 Task: Find connections with filter location Martorell with filter topic #Educationwith filter profile language Potuguese with filter current company Hospitality Careers | Hotel Management Jobs with filter school Sri Ramachandra Institute Of Higher Education and Research with filter industry Services for Renewable Energy with filter service category Logo Design with filter keywords title Social Media Assistant
Action: Mouse moved to (155, 217)
Screenshot: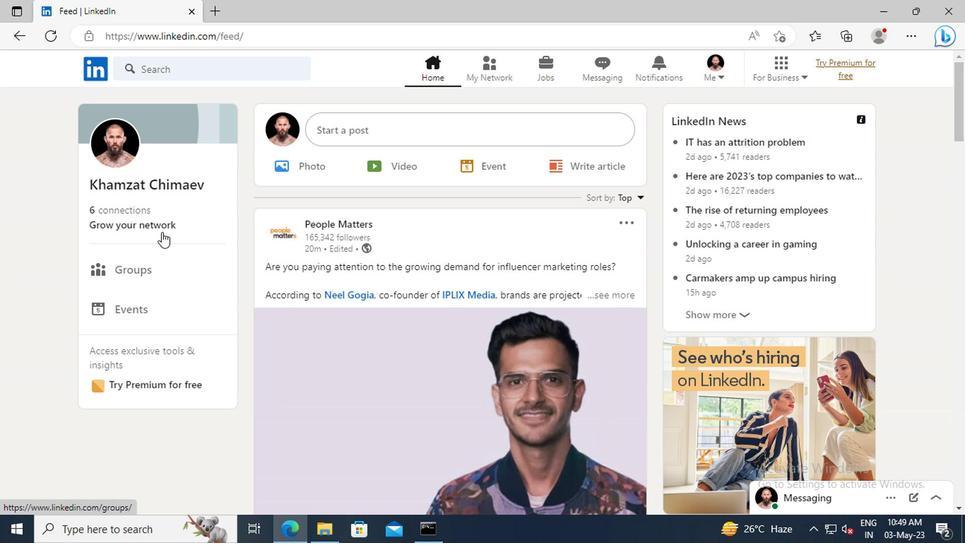 
Action: Mouse pressed left at (155, 217)
Screenshot: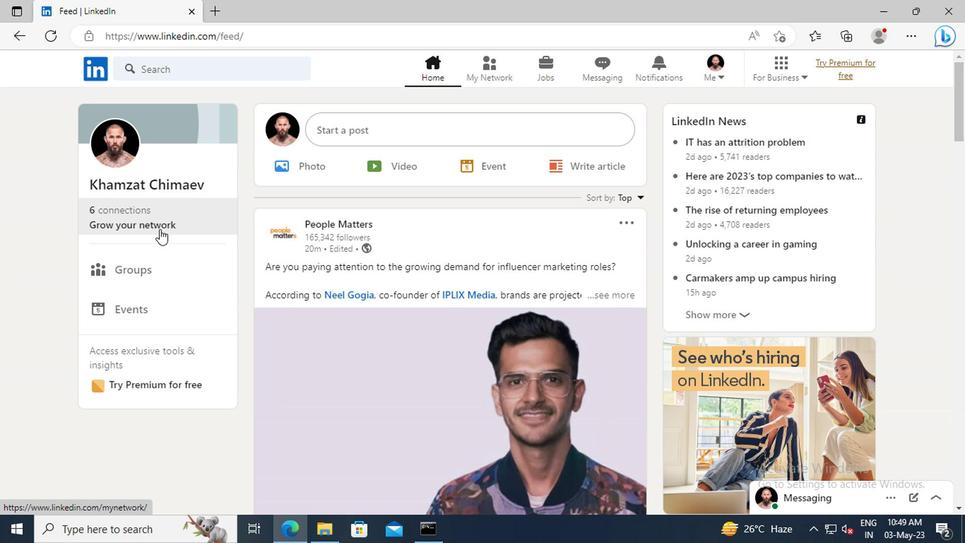 
Action: Mouse moved to (152, 148)
Screenshot: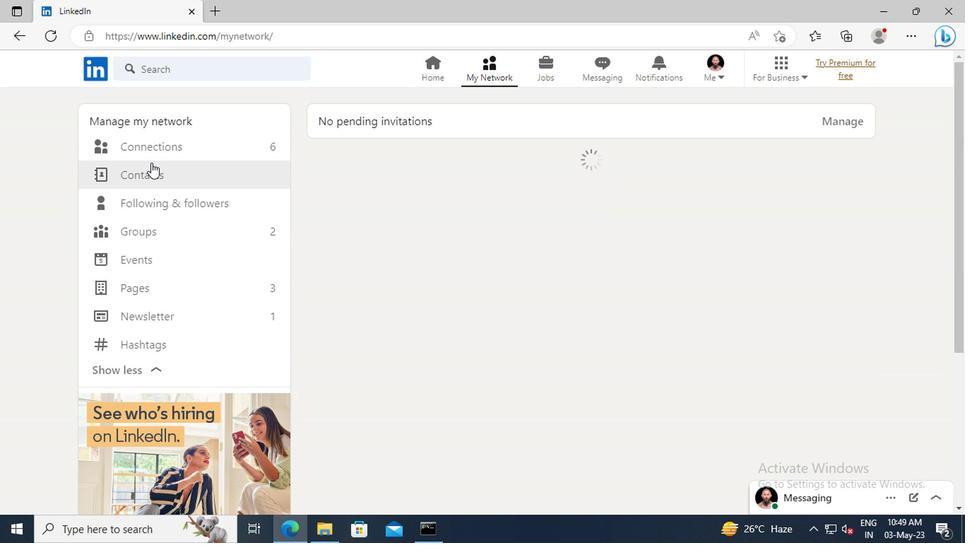 
Action: Mouse pressed left at (152, 148)
Screenshot: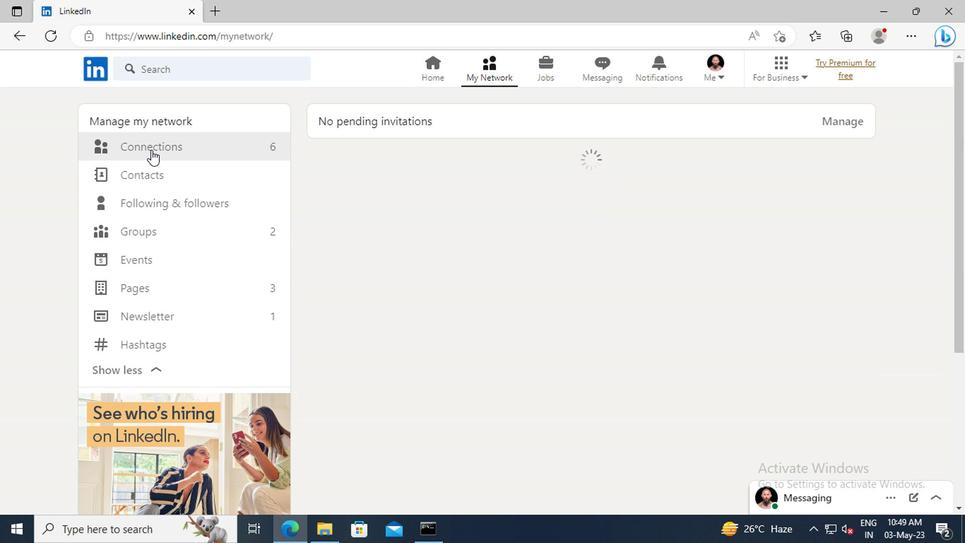 
Action: Mouse moved to (573, 150)
Screenshot: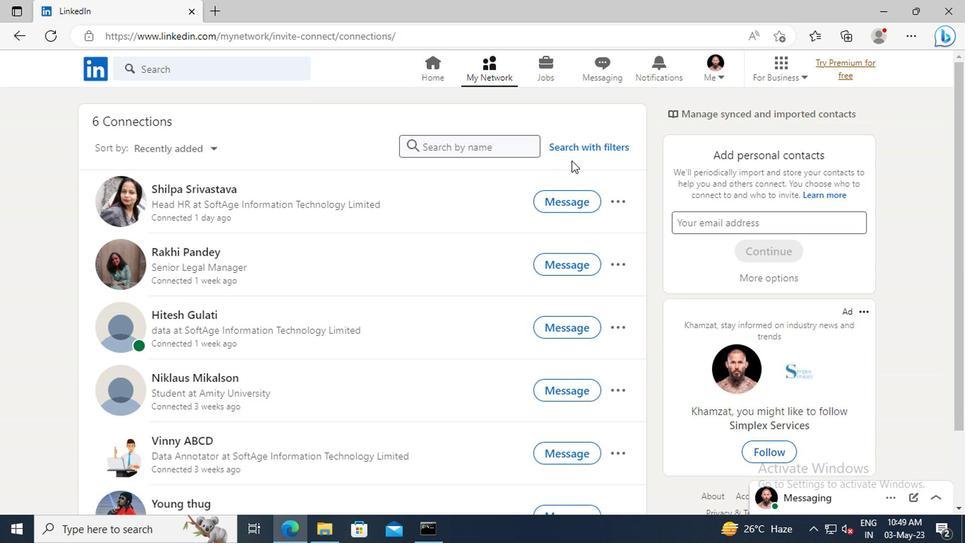 
Action: Mouse pressed left at (573, 150)
Screenshot: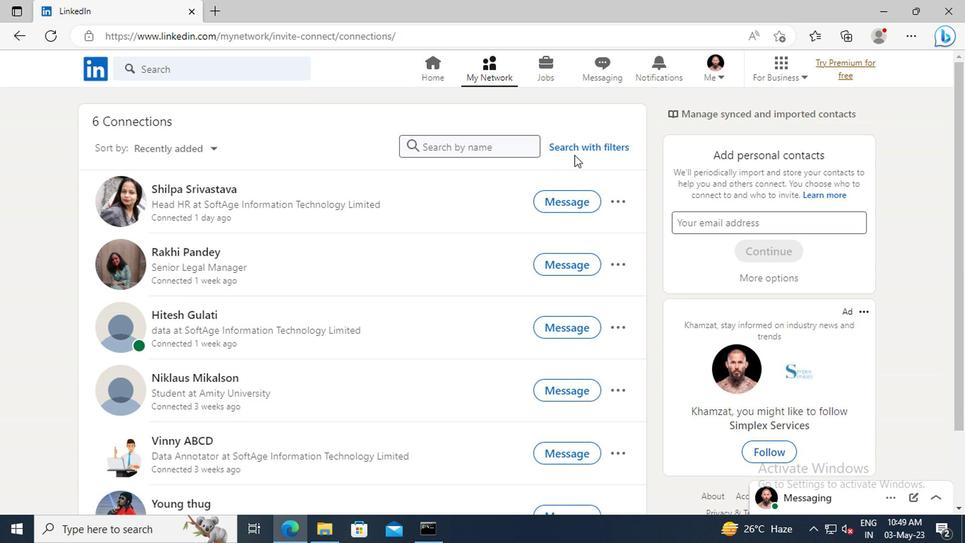
Action: Mouse moved to (535, 110)
Screenshot: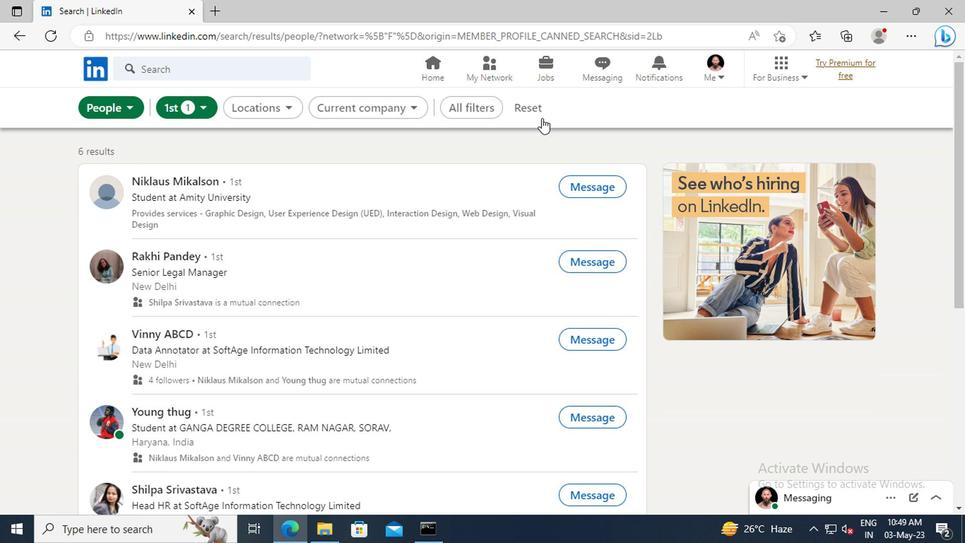 
Action: Mouse pressed left at (535, 110)
Screenshot: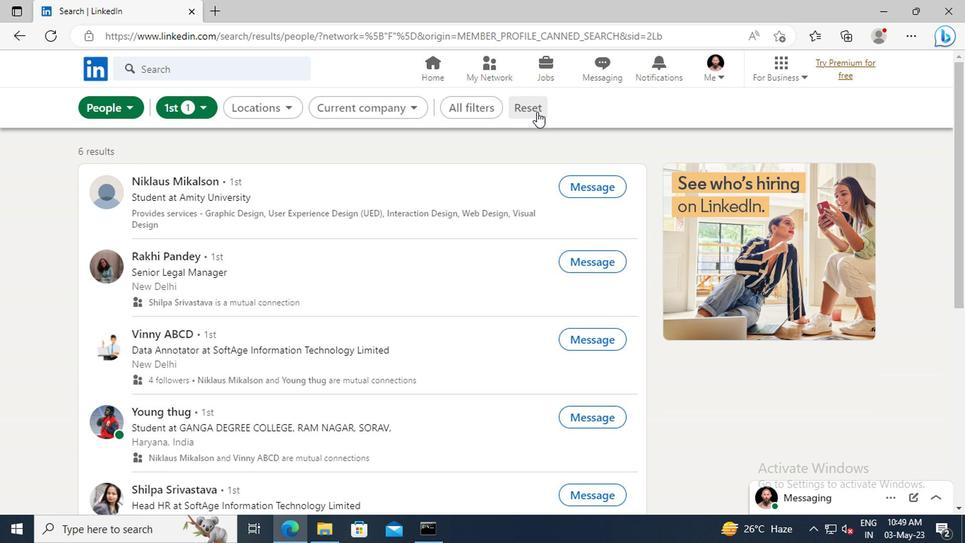 
Action: Mouse moved to (518, 109)
Screenshot: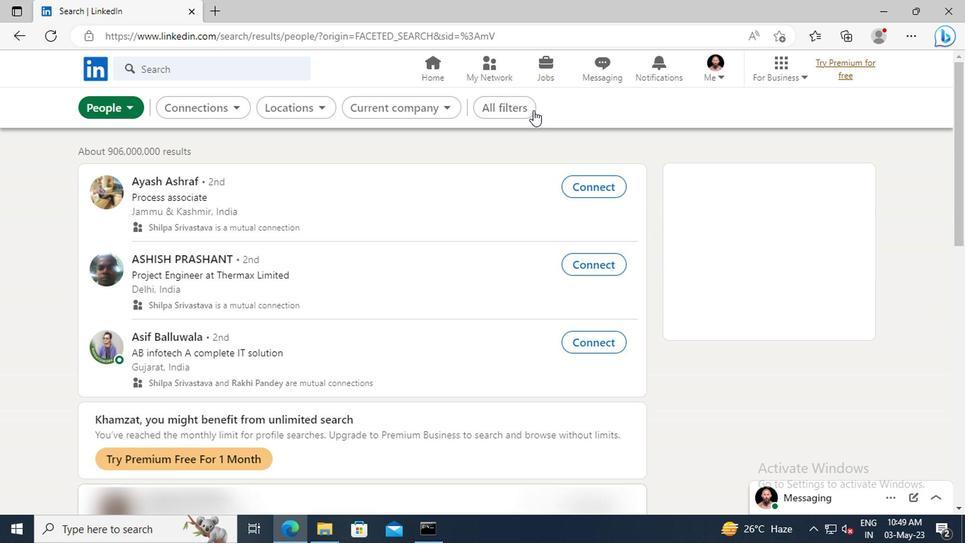 
Action: Mouse pressed left at (518, 109)
Screenshot: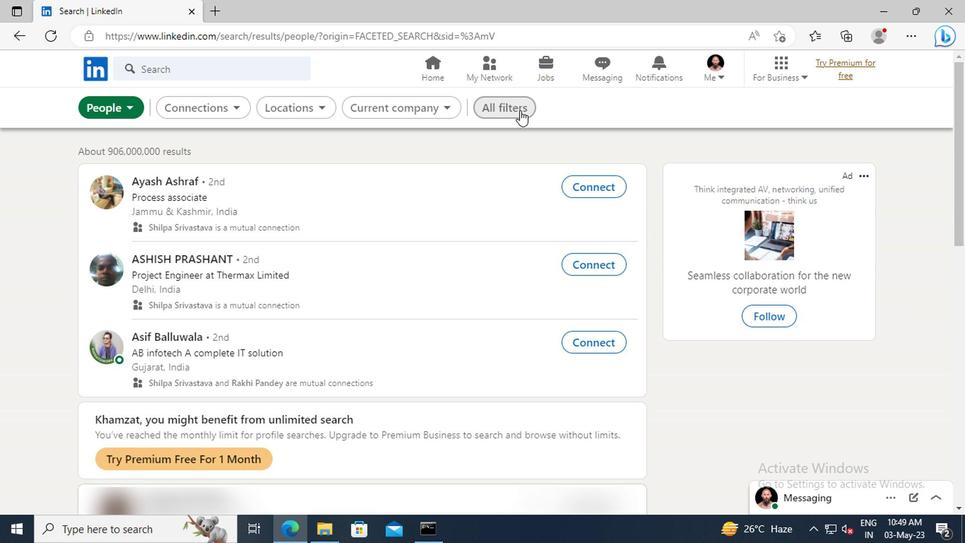 
Action: Mouse moved to (815, 245)
Screenshot: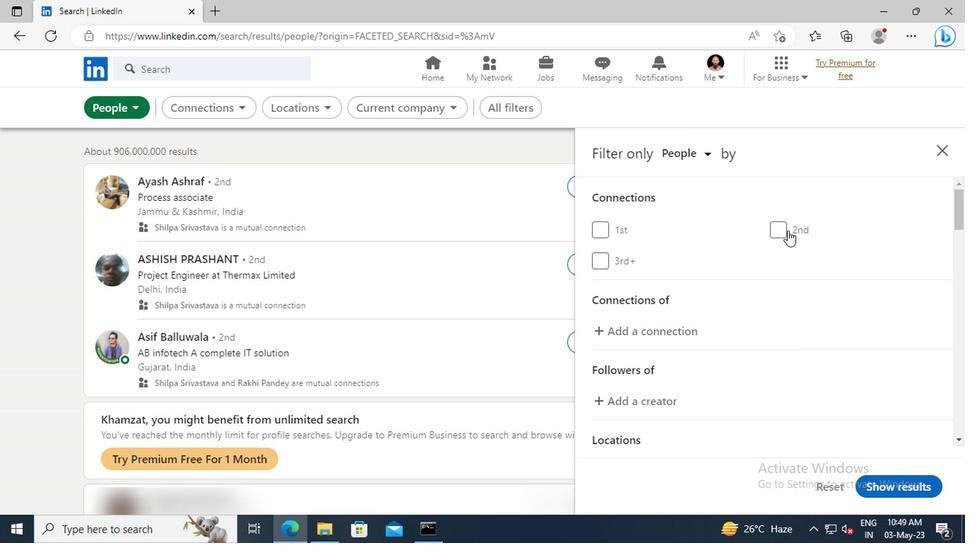 
Action: Mouse scrolled (815, 244) with delta (0, 0)
Screenshot: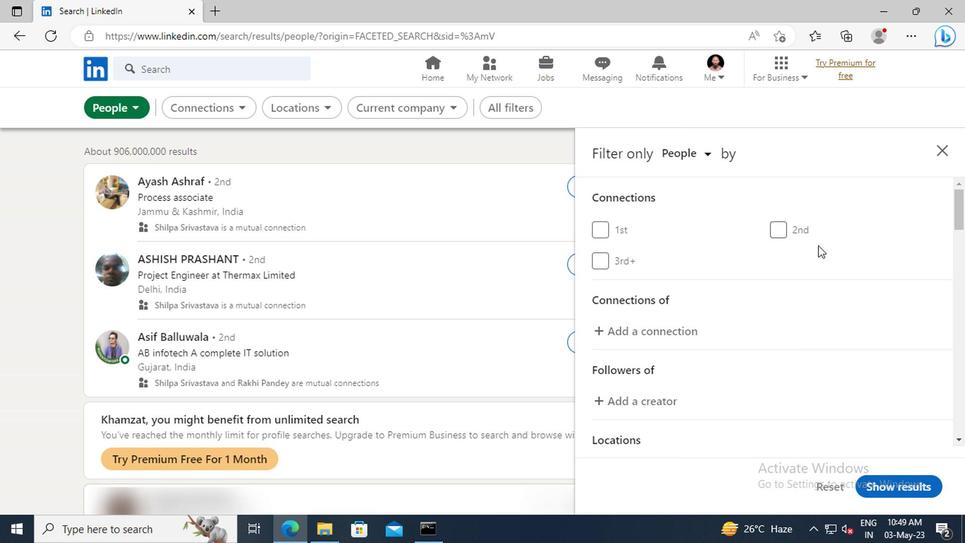 
Action: Mouse scrolled (815, 244) with delta (0, 0)
Screenshot: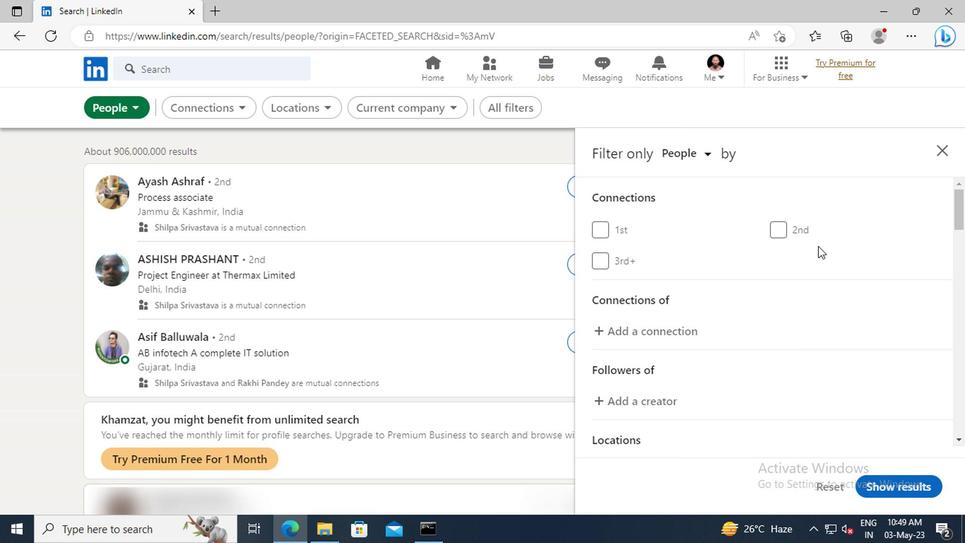 
Action: Mouse scrolled (815, 244) with delta (0, 0)
Screenshot: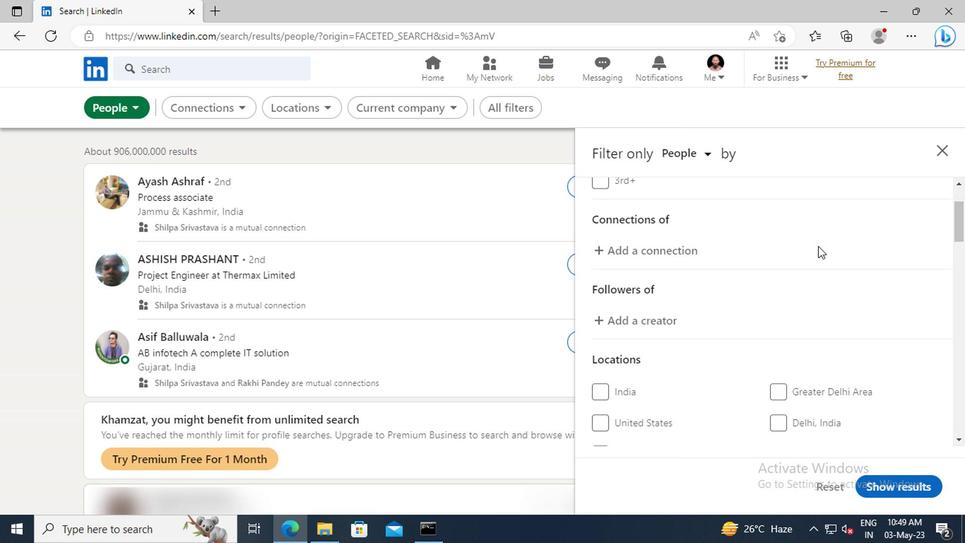 
Action: Mouse scrolled (815, 244) with delta (0, 0)
Screenshot: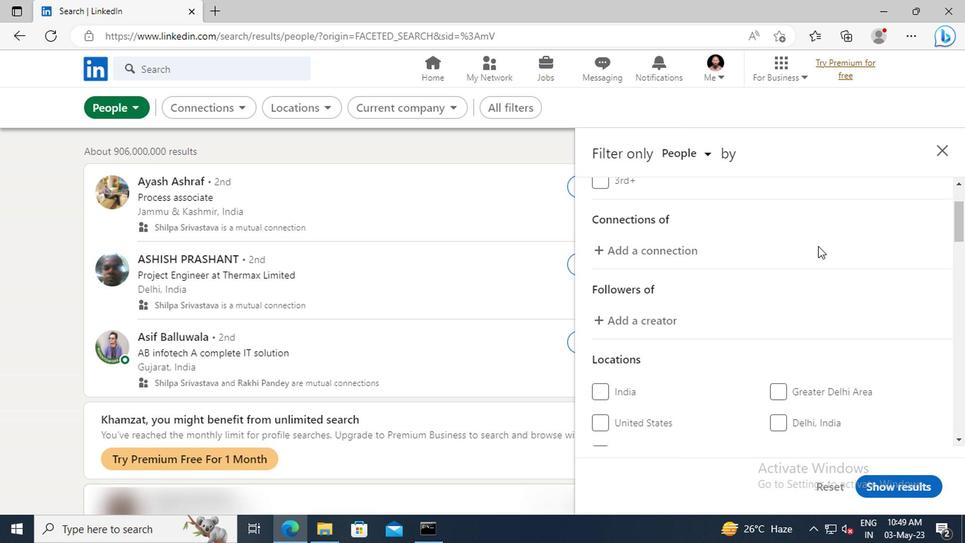 
Action: Mouse scrolled (815, 244) with delta (0, 0)
Screenshot: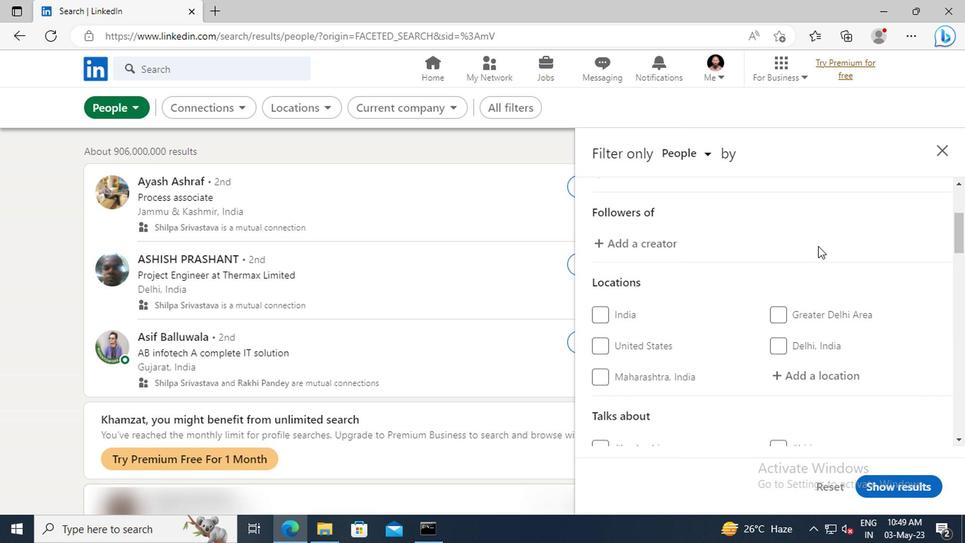 
Action: Mouse scrolled (815, 244) with delta (0, 0)
Screenshot: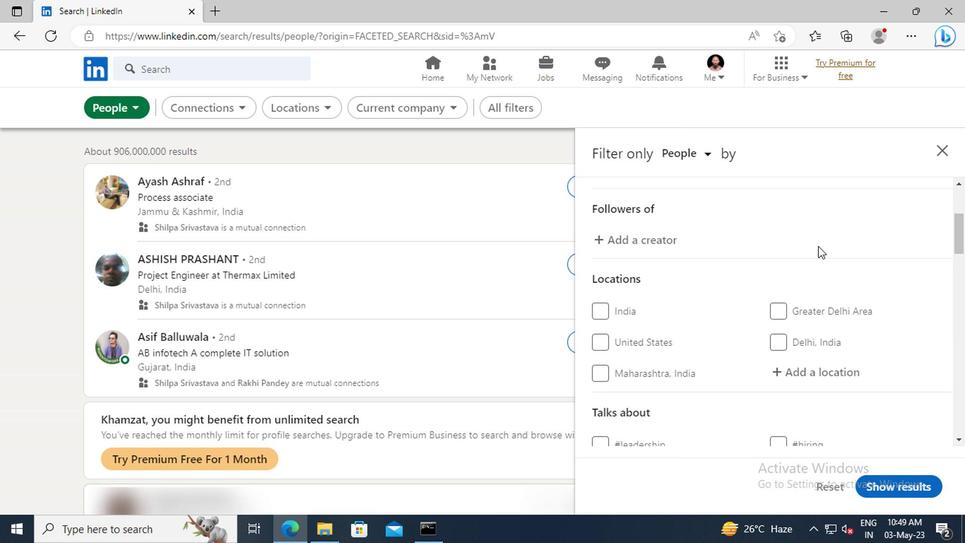 
Action: Mouse moved to (819, 286)
Screenshot: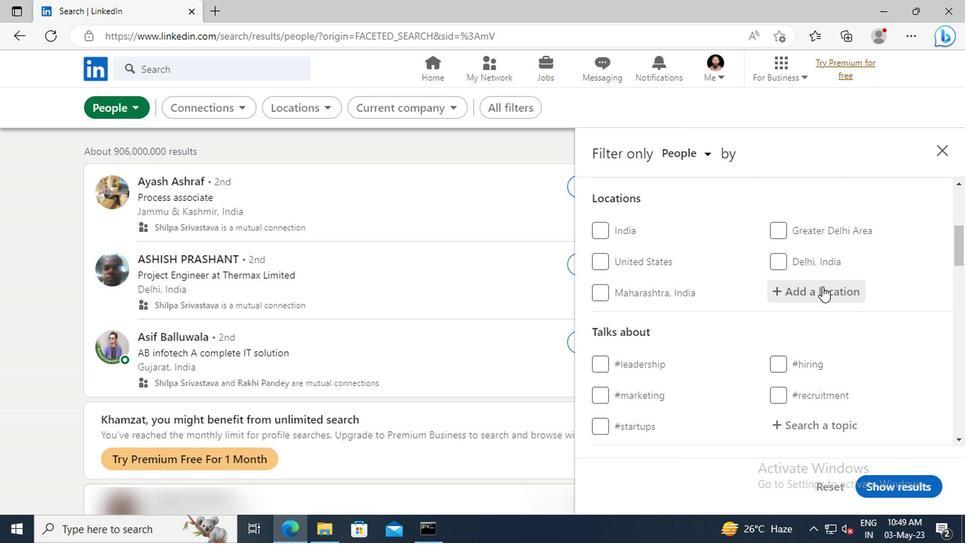 
Action: Mouse pressed left at (819, 286)
Screenshot: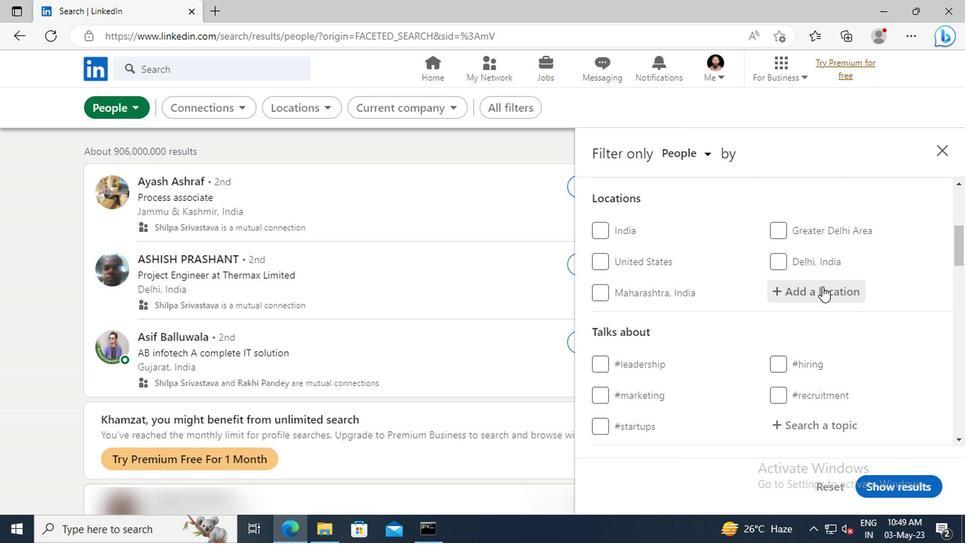 
Action: Key pressed <Key.shift>MARTOR
Screenshot: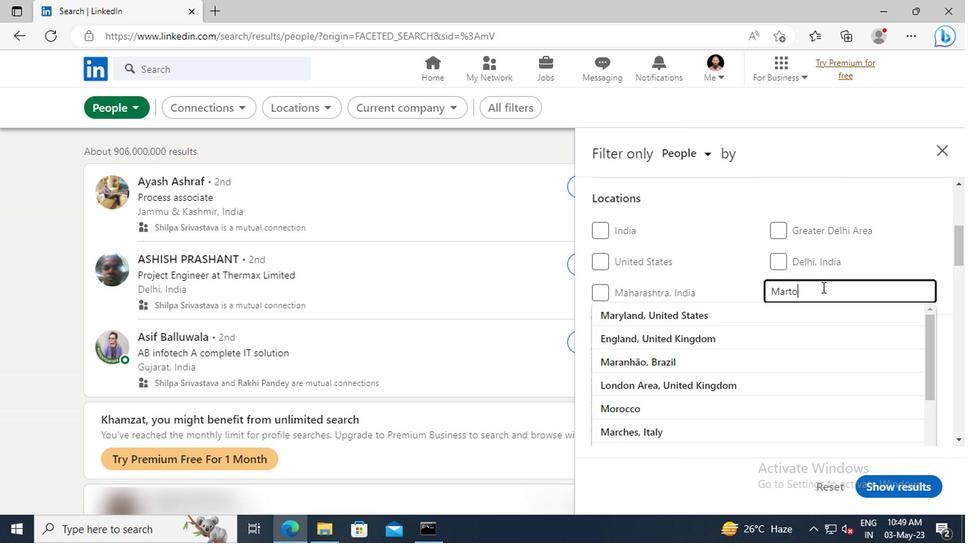 
Action: Mouse moved to (816, 309)
Screenshot: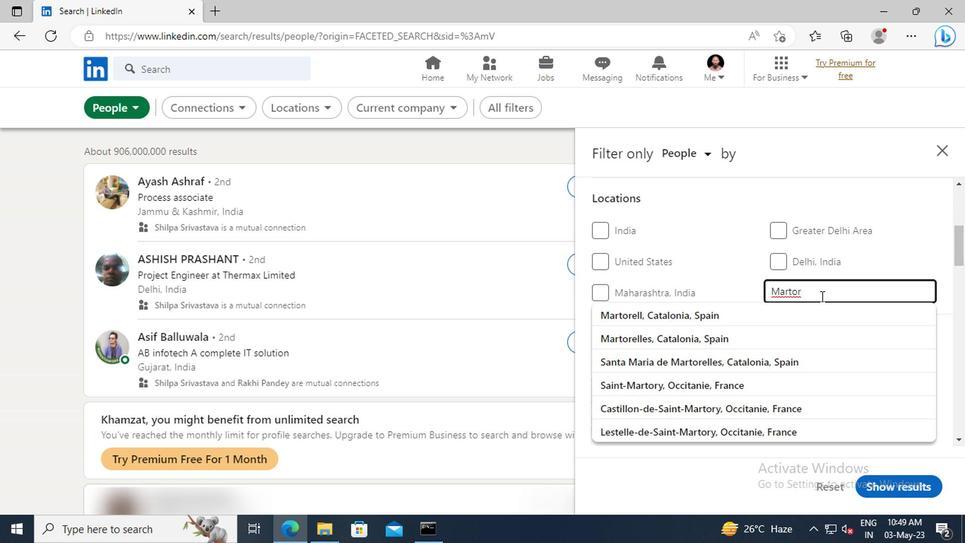 
Action: Mouse pressed left at (816, 309)
Screenshot: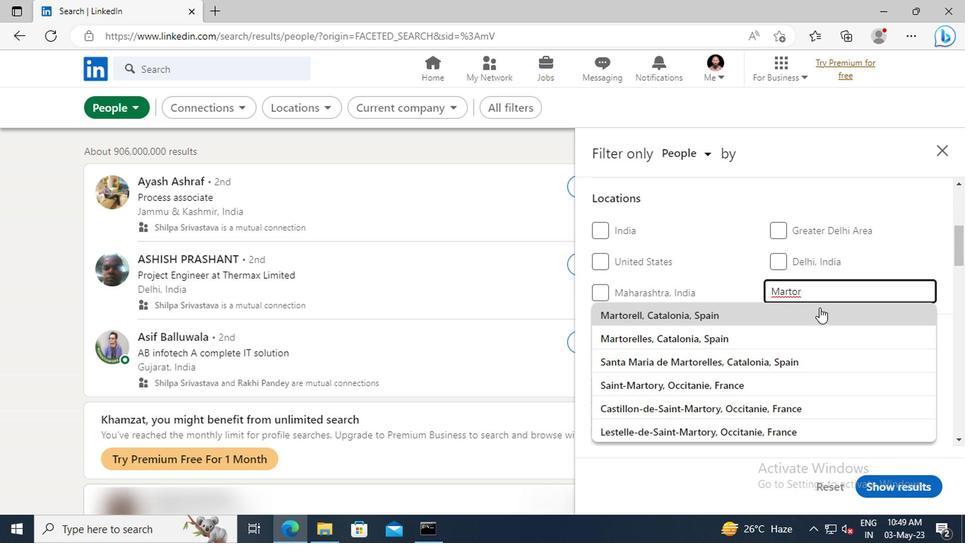 
Action: Mouse scrolled (816, 308) with delta (0, 0)
Screenshot: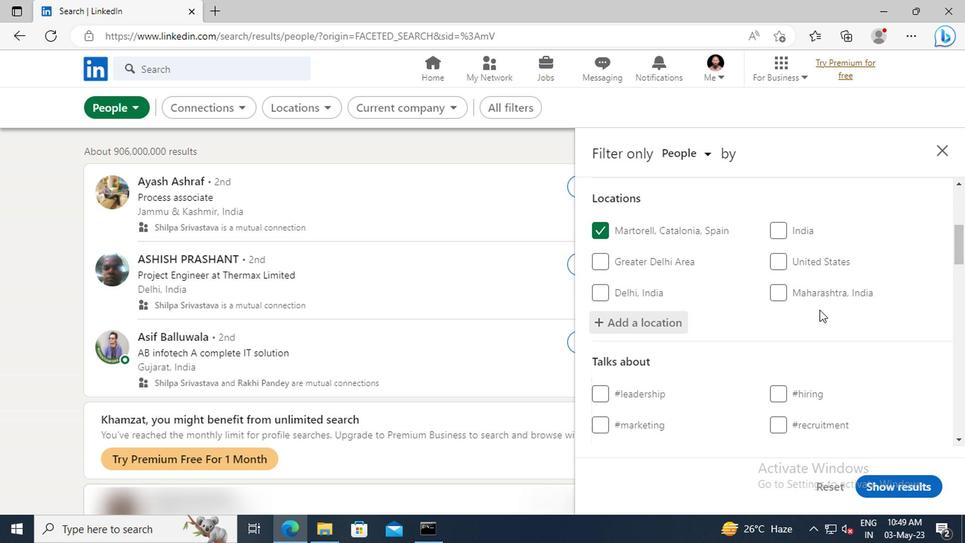 
Action: Mouse scrolled (816, 308) with delta (0, 0)
Screenshot: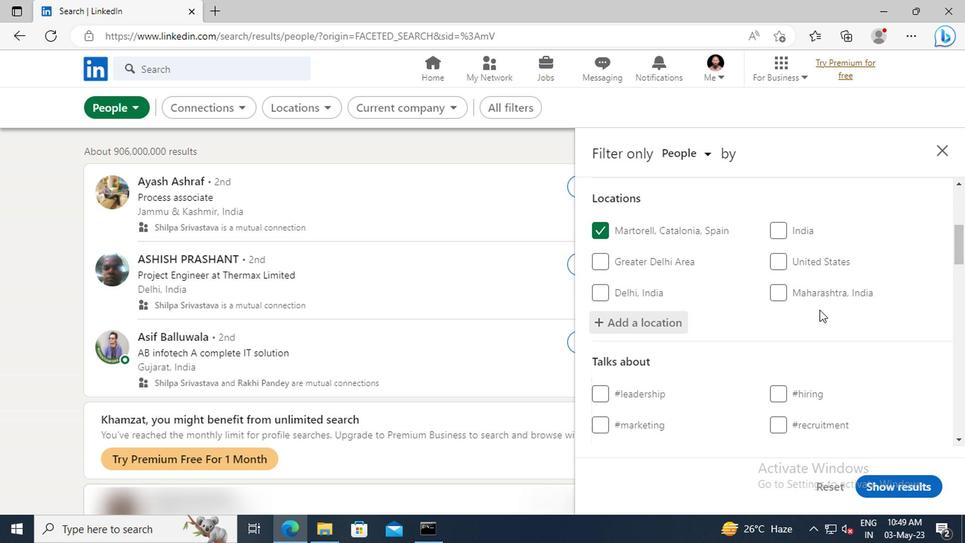 
Action: Mouse moved to (815, 309)
Screenshot: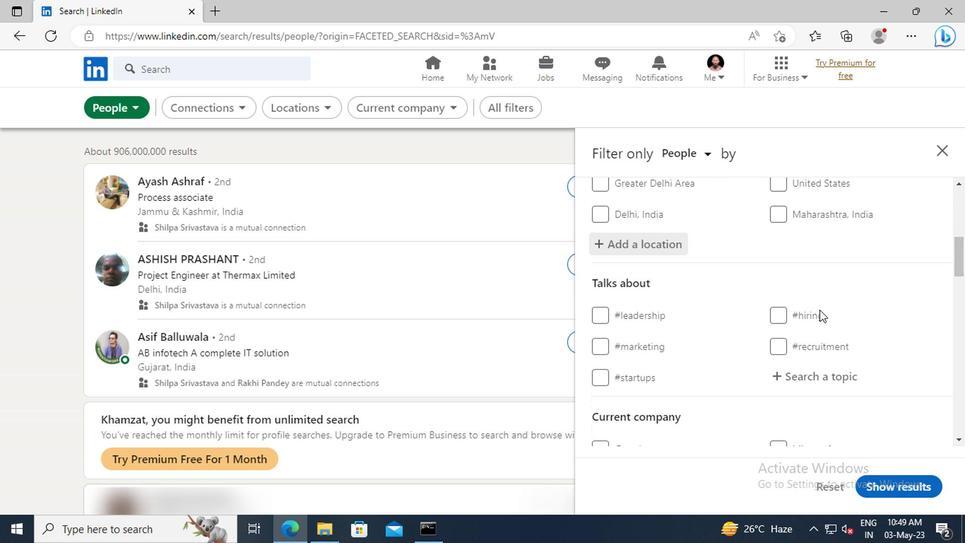 
Action: Mouse scrolled (815, 308) with delta (0, 0)
Screenshot: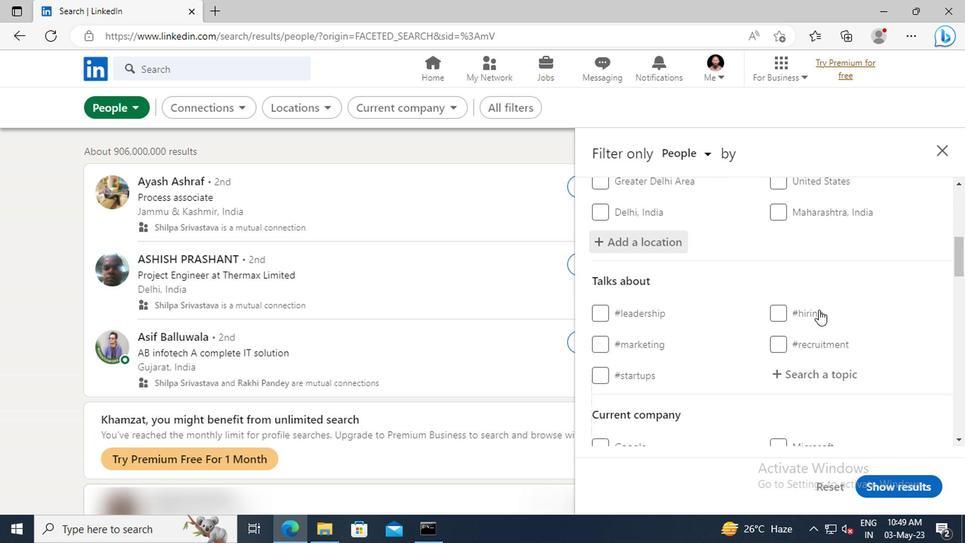
Action: Mouse moved to (810, 329)
Screenshot: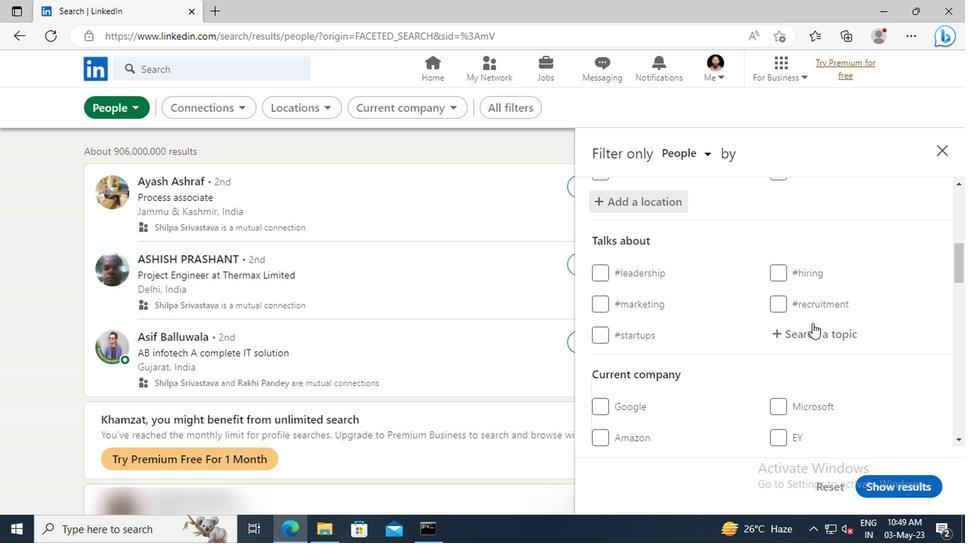 
Action: Mouse pressed left at (810, 329)
Screenshot: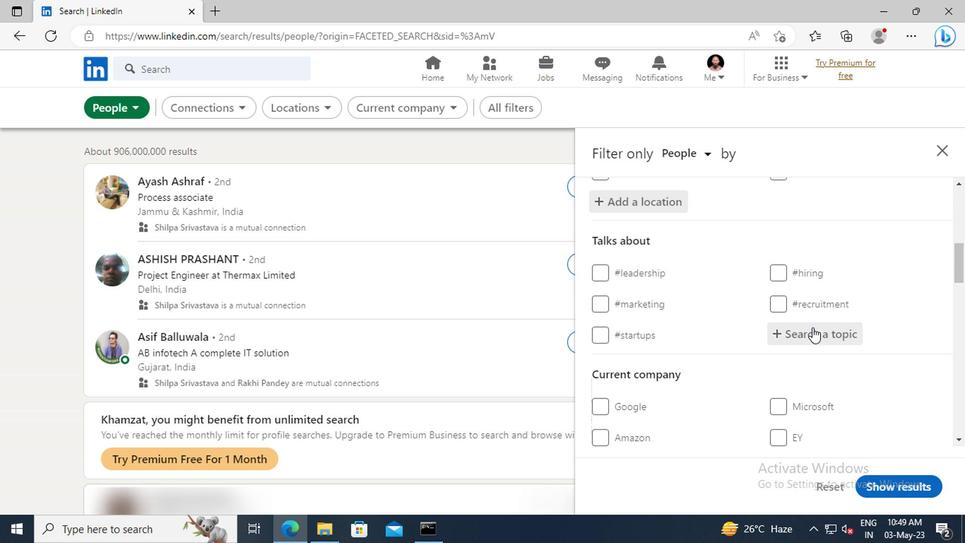 
Action: Key pressed <Key.shift>EDUC
Screenshot: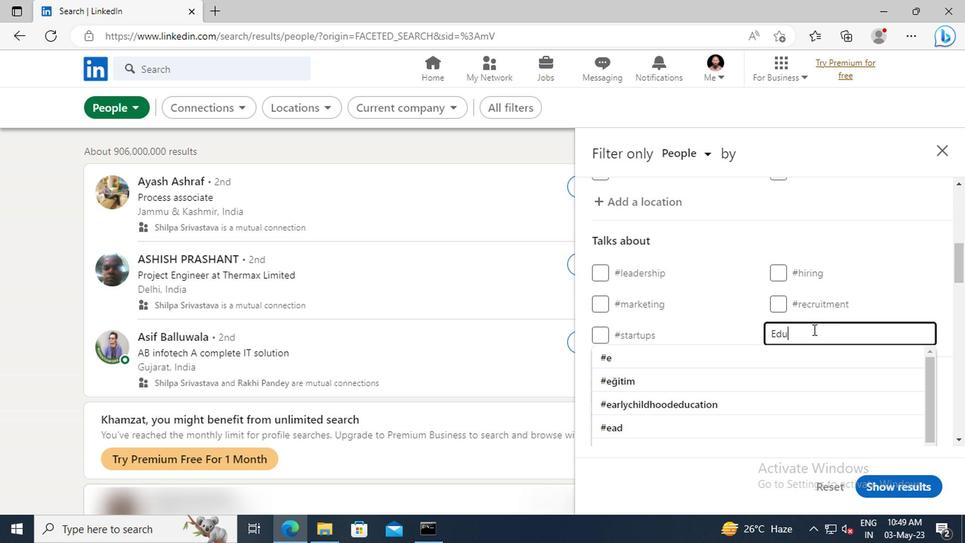 
Action: Mouse moved to (812, 355)
Screenshot: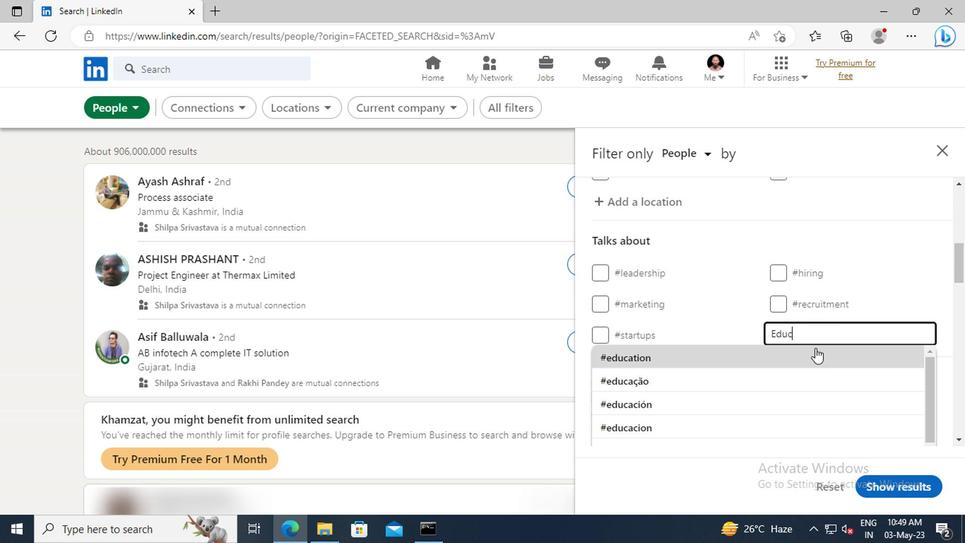 
Action: Mouse pressed left at (812, 355)
Screenshot: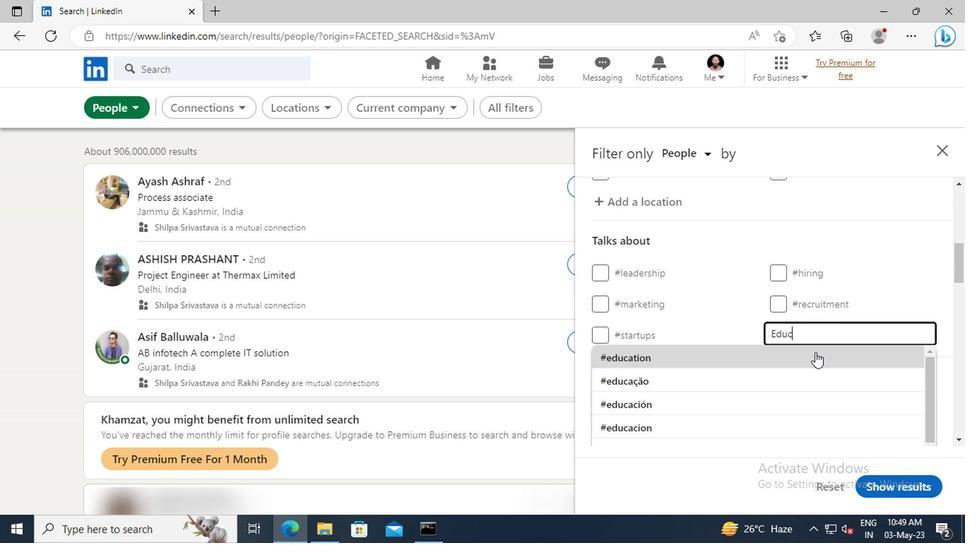 
Action: Mouse scrolled (812, 354) with delta (0, -1)
Screenshot: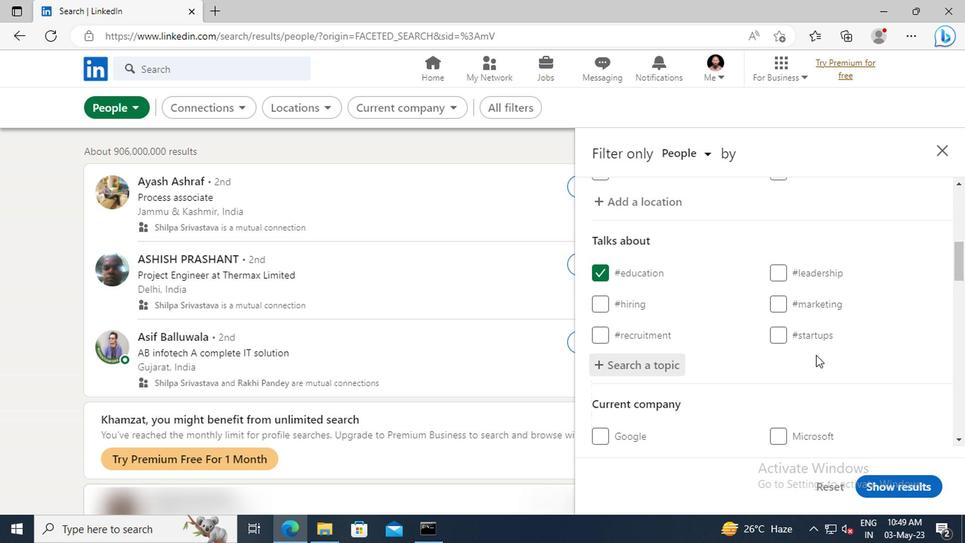 
Action: Mouse scrolled (812, 354) with delta (0, -1)
Screenshot: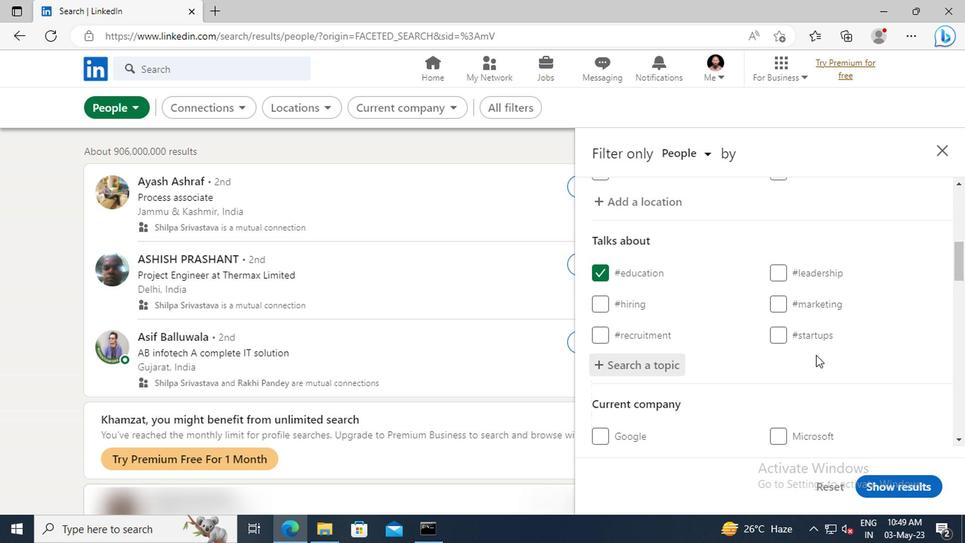 
Action: Mouse scrolled (812, 354) with delta (0, -1)
Screenshot: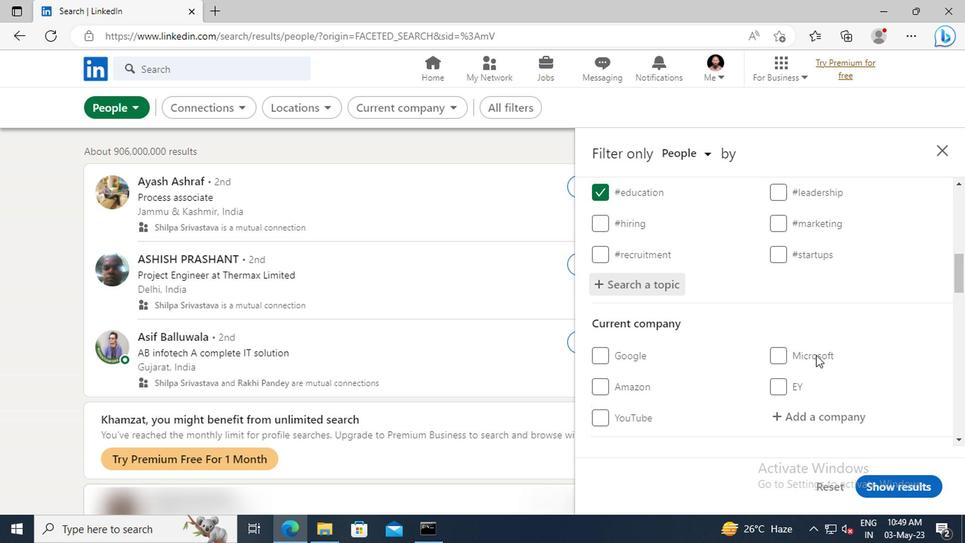 
Action: Mouse scrolled (812, 354) with delta (0, -1)
Screenshot: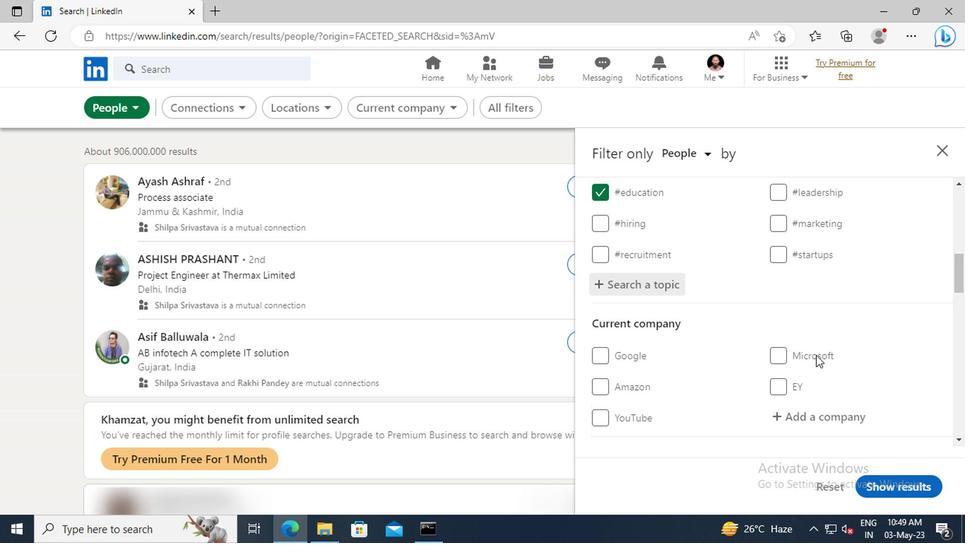 
Action: Mouse scrolled (812, 354) with delta (0, -1)
Screenshot: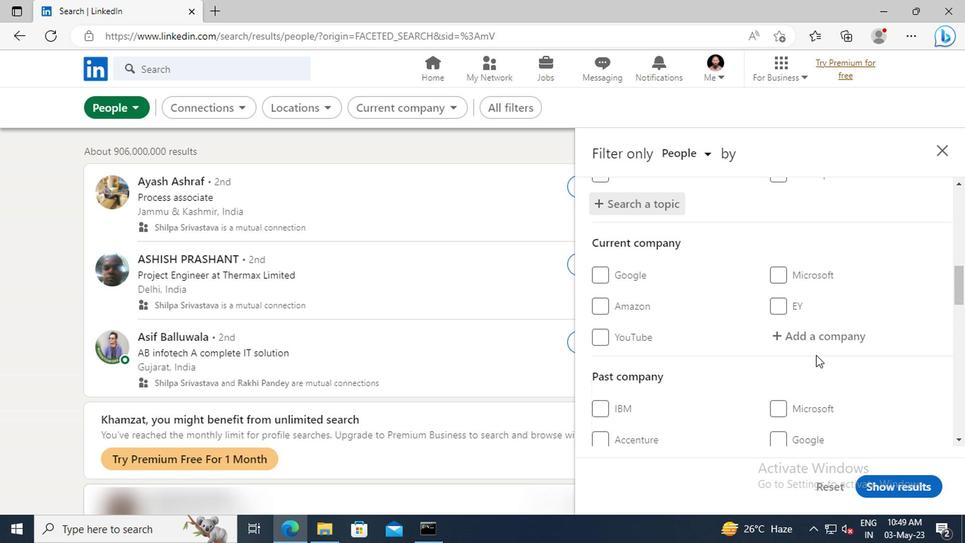 
Action: Mouse scrolled (812, 354) with delta (0, -1)
Screenshot: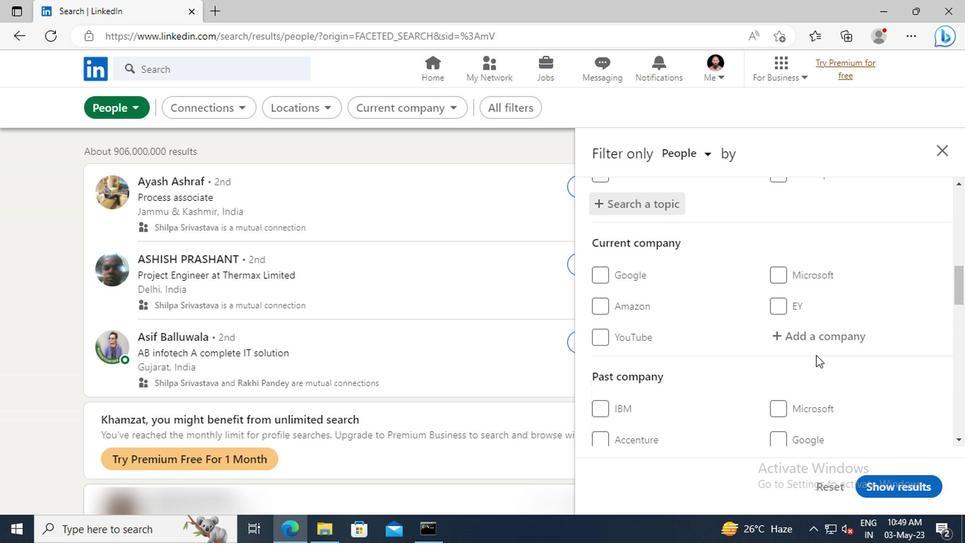 
Action: Mouse scrolled (812, 354) with delta (0, -1)
Screenshot: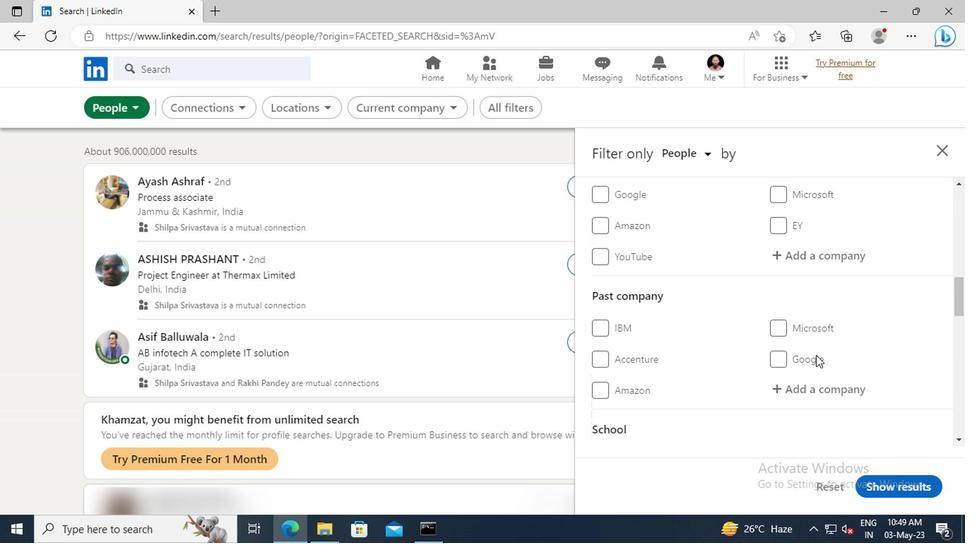 
Action: Mouse scrolled (812, 354) with delta (0, -1)
Screenshot: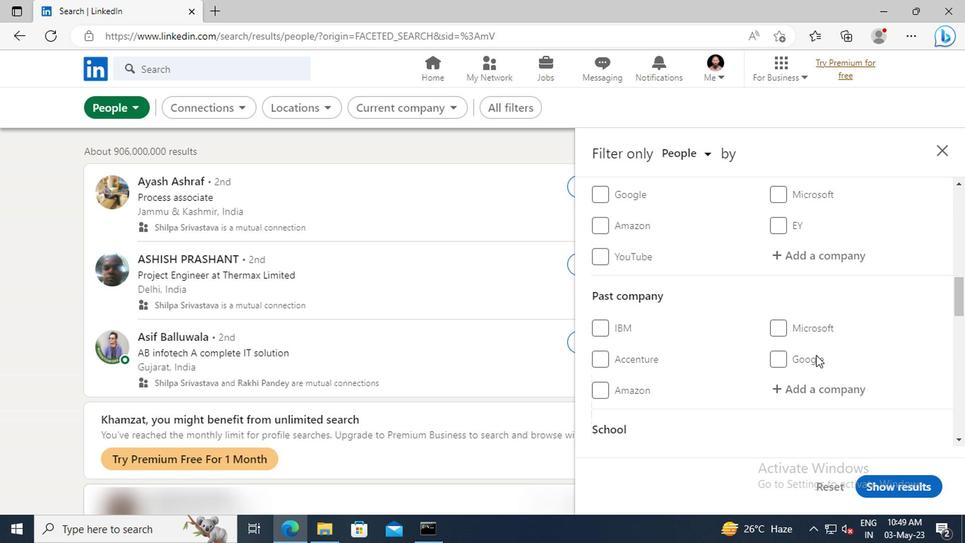 
Action: Mouse scrolled (812, 354) with delta (0, -1)
Screenshot: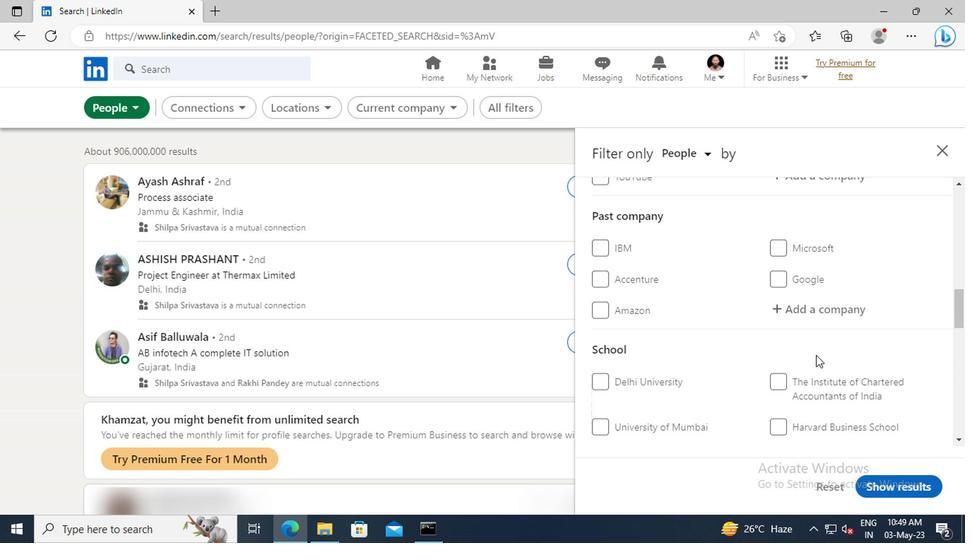 
Action: Mouse scrolled (812, 354) with delta (0, -1)
Screenshot: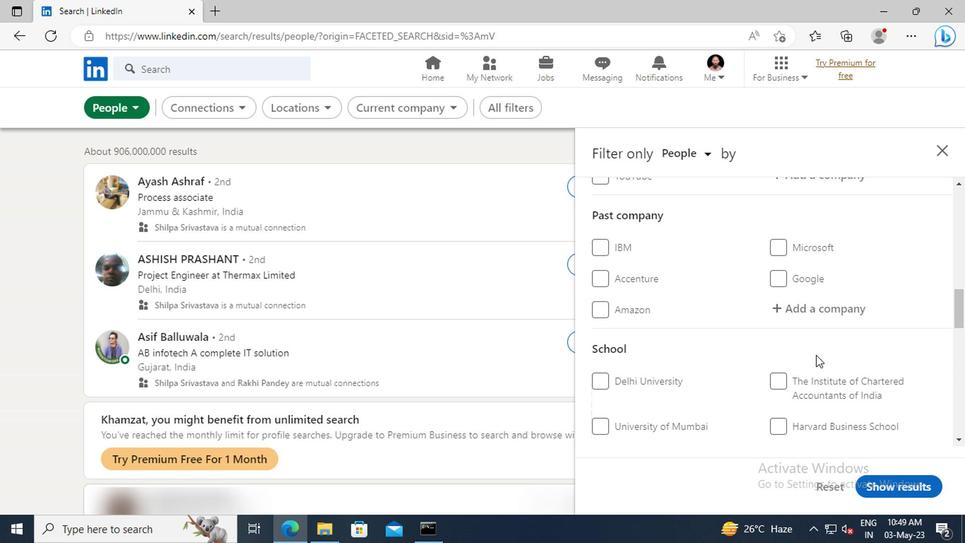 
Action: Mouse scrolled (812, 354) with delta (0, -1)
Screenshot: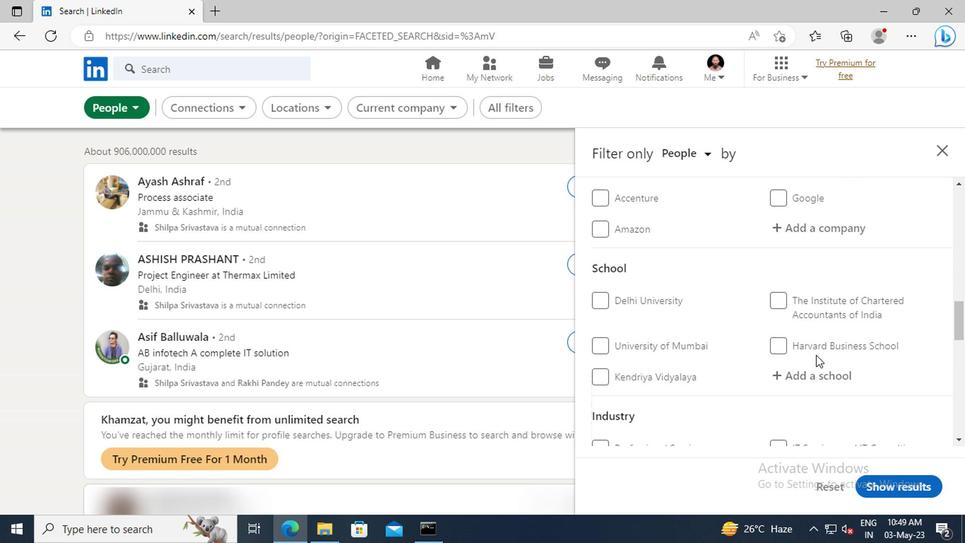 
Action: Mouse scrolled (812, 354) with delta (0, -1)
Screenshot: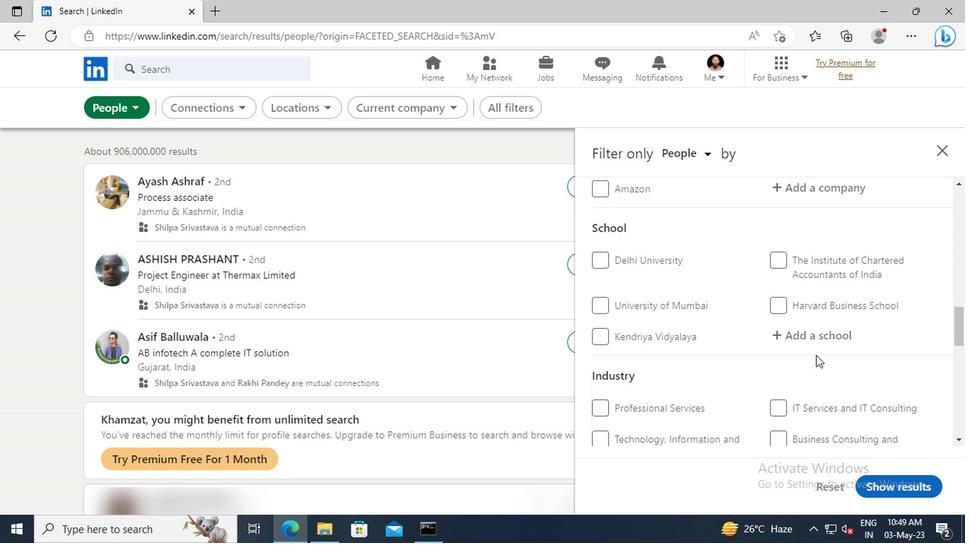 
Action: Mouse scrolled (812, 354) with delta (0, -1)
Screenshot: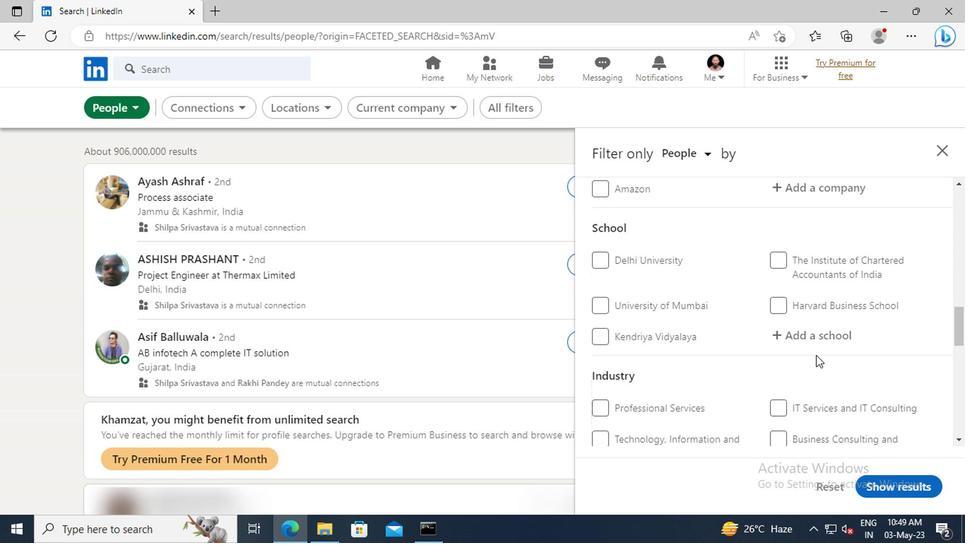 
Action: Mouse scrolled (812, 354) with delta (0, -1)
Screenshot: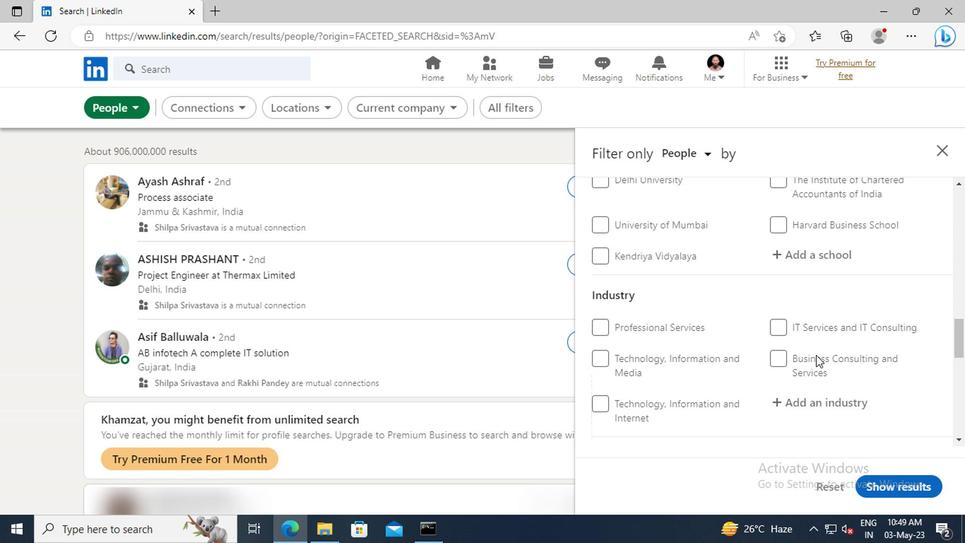 
Action: Mouse scrolled (812, 354) with delta (0, -1)
Screenshot: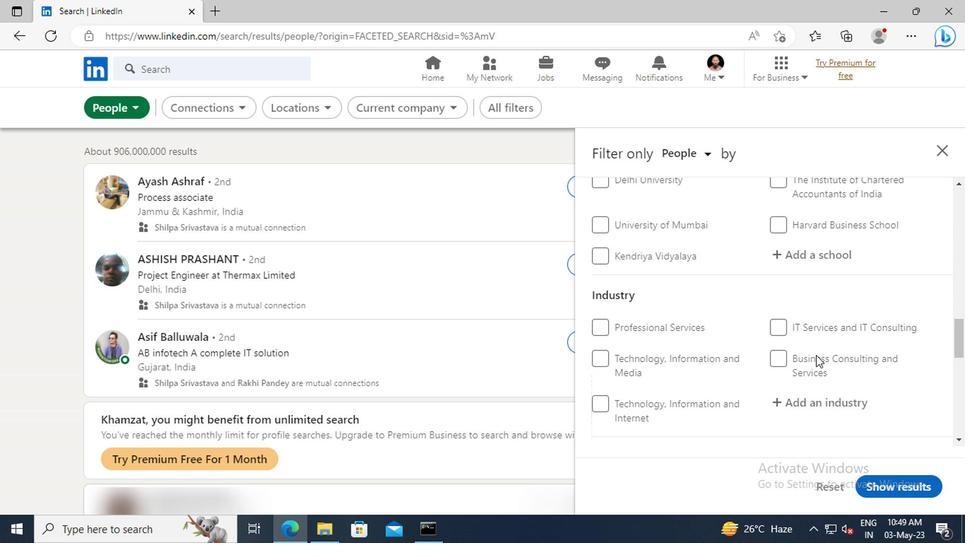 
Action: Mouse scrolled (812, 354) with delta (0, -1)
Screenshot: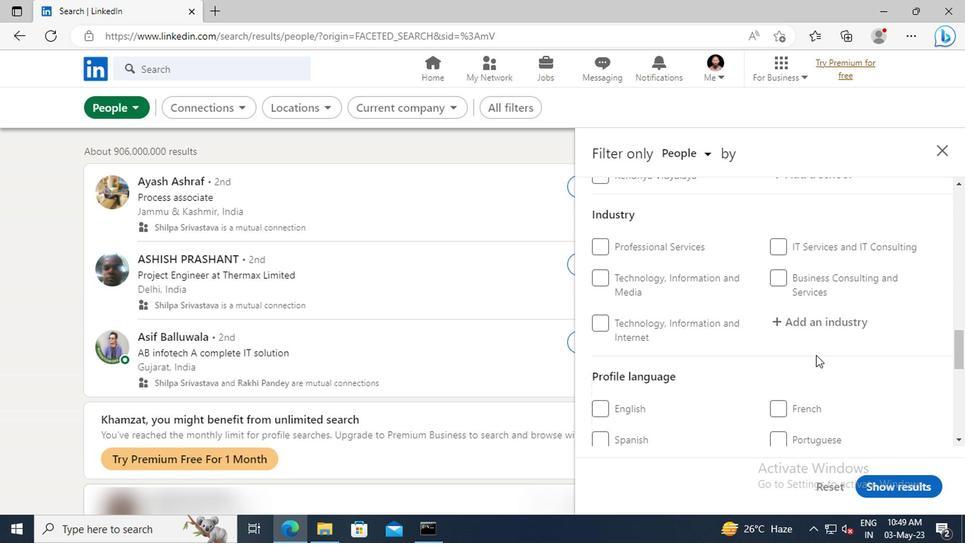 
Action: Mouse moved to (778, 403)
Screenshot: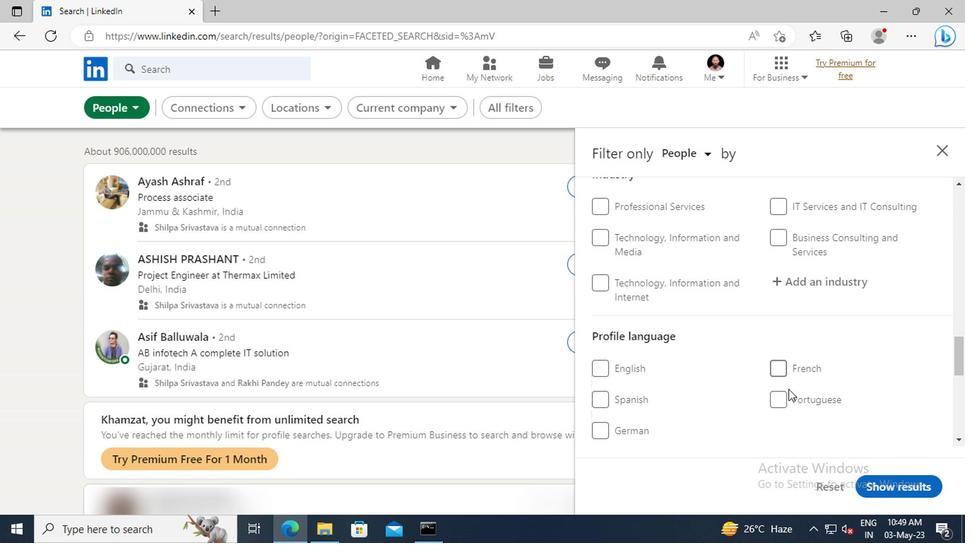 
Action: Mouse pressed left at (778, 403)
Screenshot: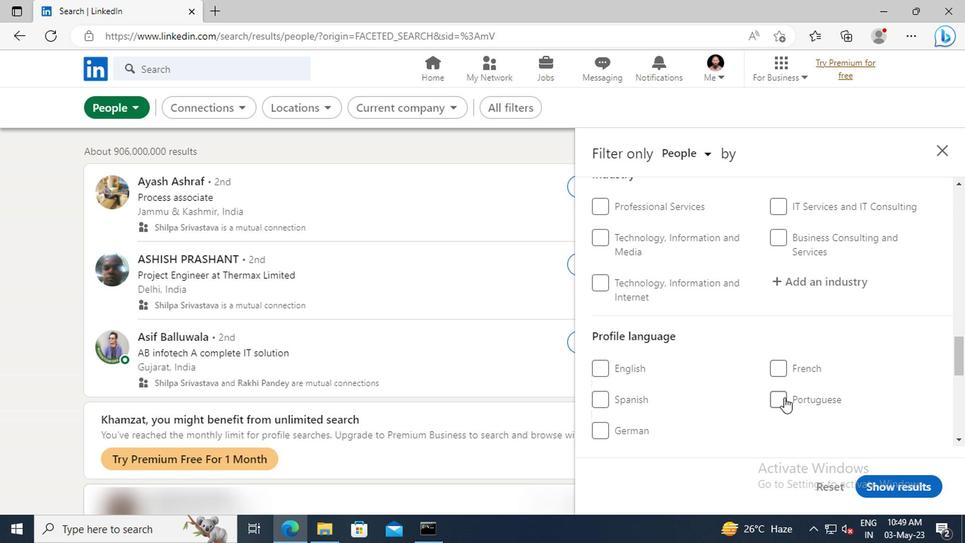 
Action: Mouse moved to (803, 374)
Screenshot: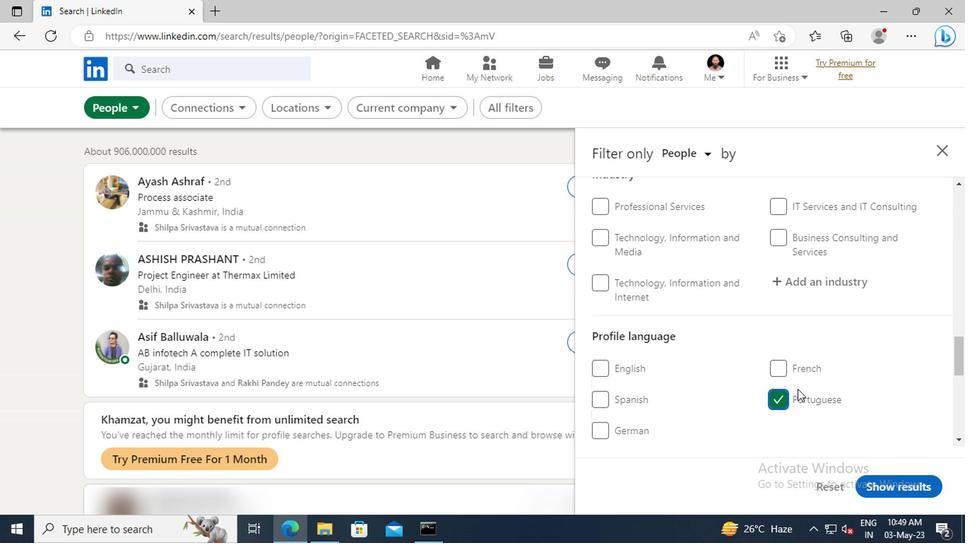
Action: Mouse scrolled (803, 374) with delta (0, 0)
Screenshot: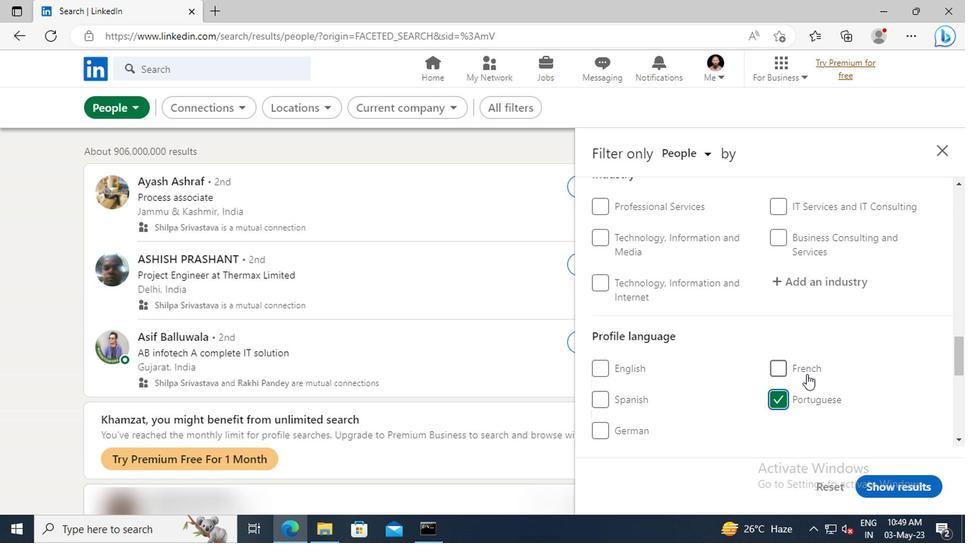 
Action: Mouse scrolled (803, 374) with delta (0, 0)
Screenshot: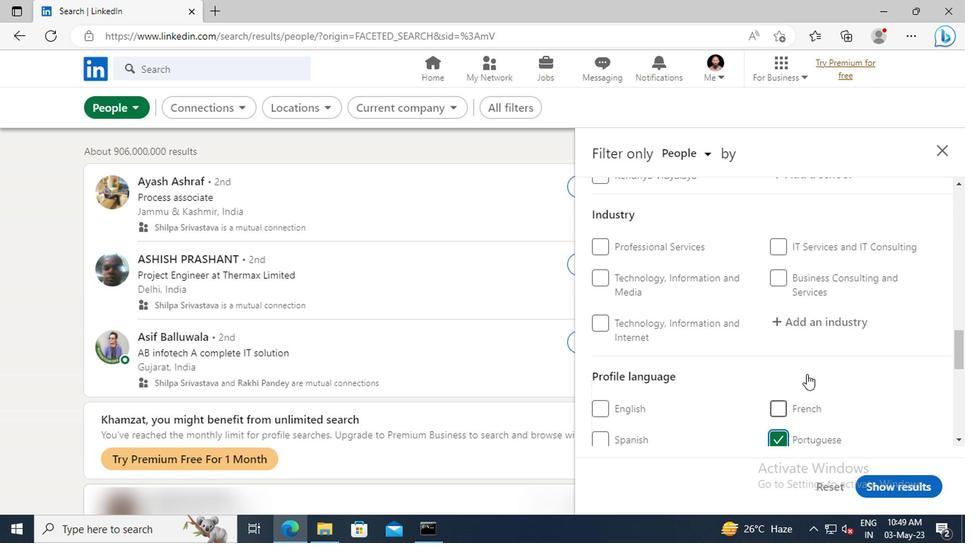 
Action: Mouse scrolled (803, 374) with delta (0, 0)
Screenshot: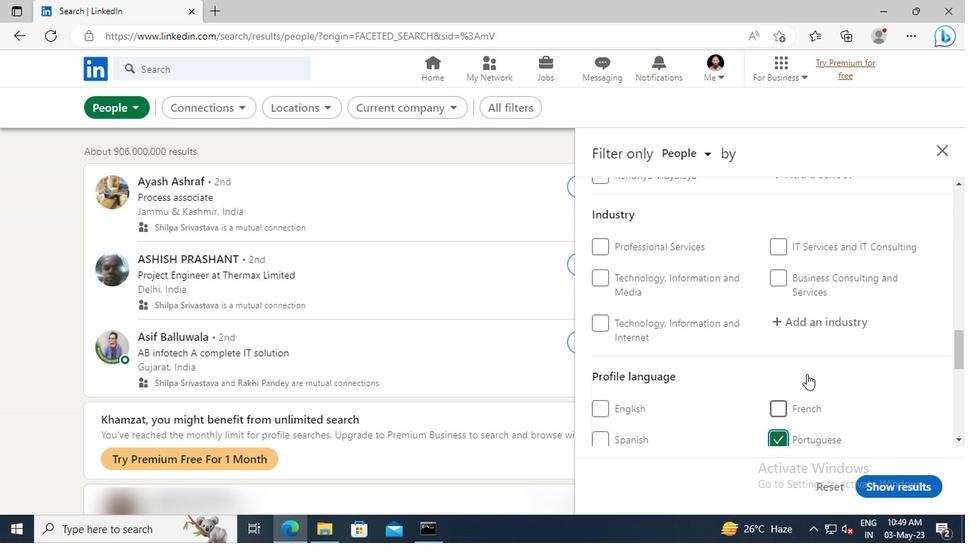 
Action: Mouse scrolled (803, 374) with delta (0, 0)
Screenshot: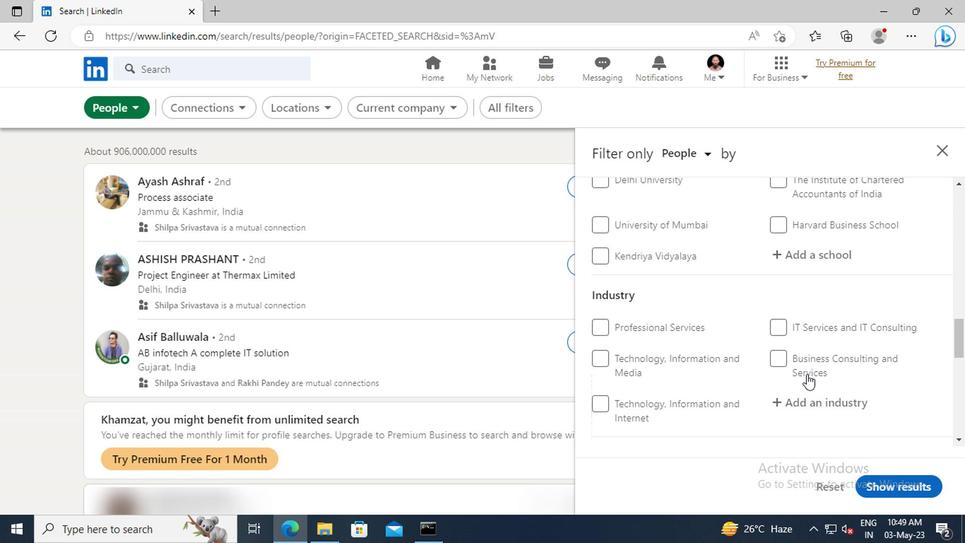 
Action: Mouse scrolled (803, 374) with delta (0, 0)
Screenshot: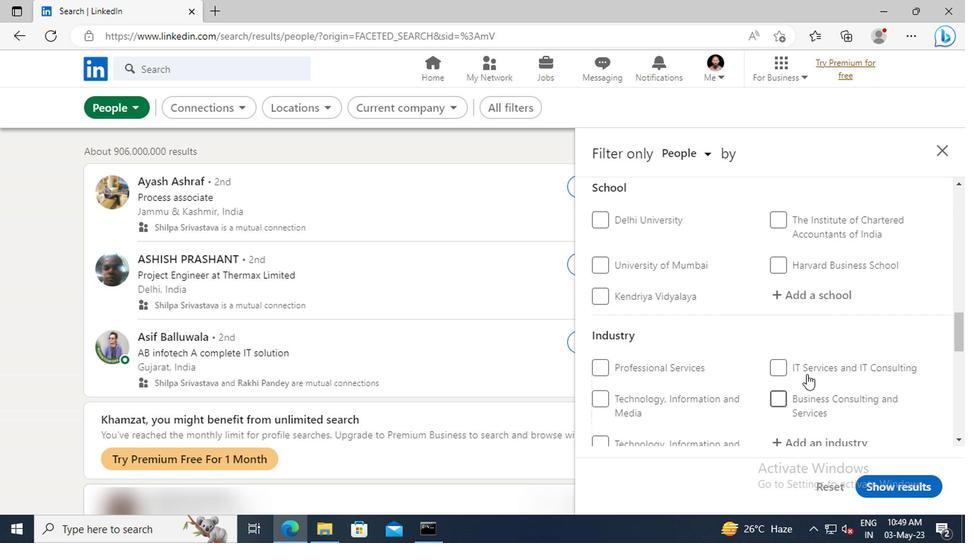 
Action: Mouse scrolled (803, 374) with delta (0, 0)
Screenshot: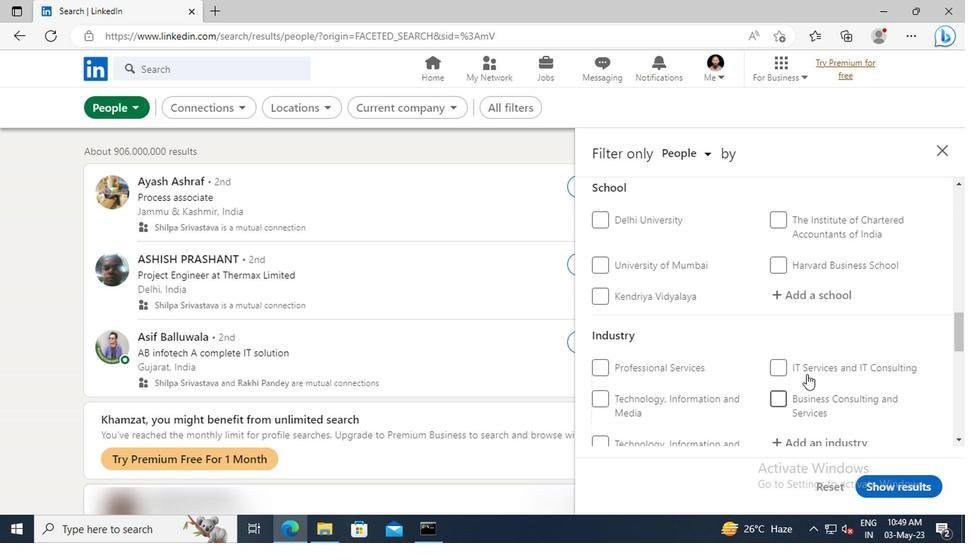 
Action: Mouse scrolled (803, 374) with delta (0, 0)
Screenshot: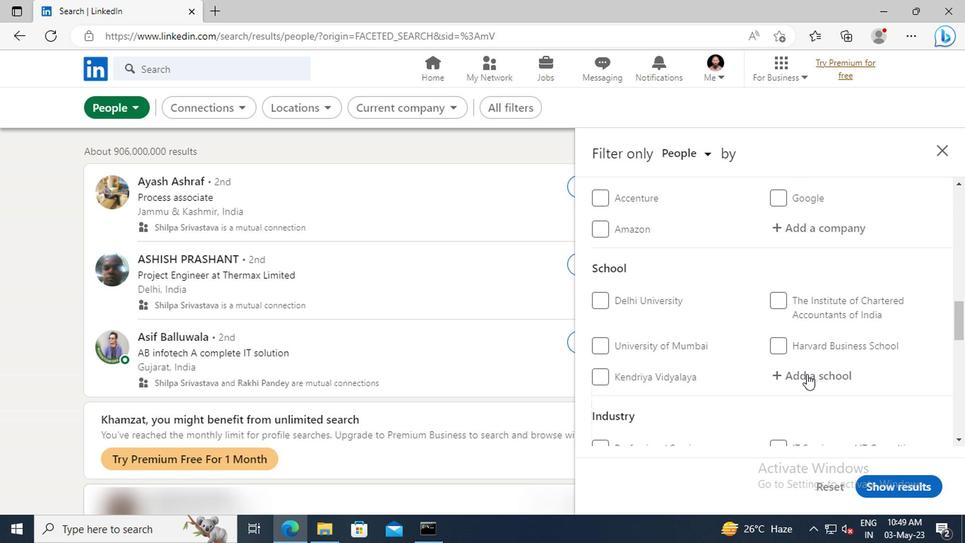 
Action: Mouse scrolled (803, 374) with delta (0, 0)
Screenshot: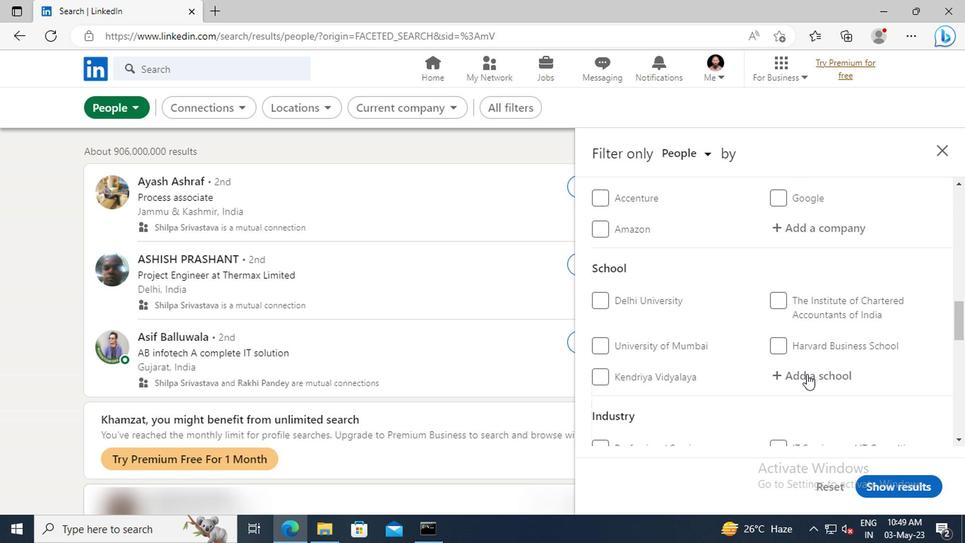 
Action: Mouse scrolled (803, 374) with delta (0, 0)
Screenshot: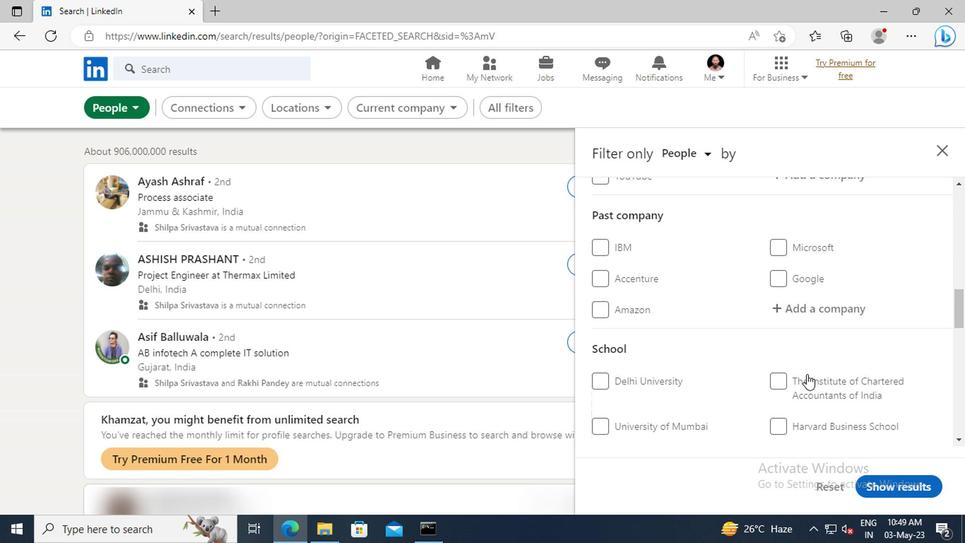 
Action: Mouse scrolled (803, 374) with delta (0, 0)
Screenshot: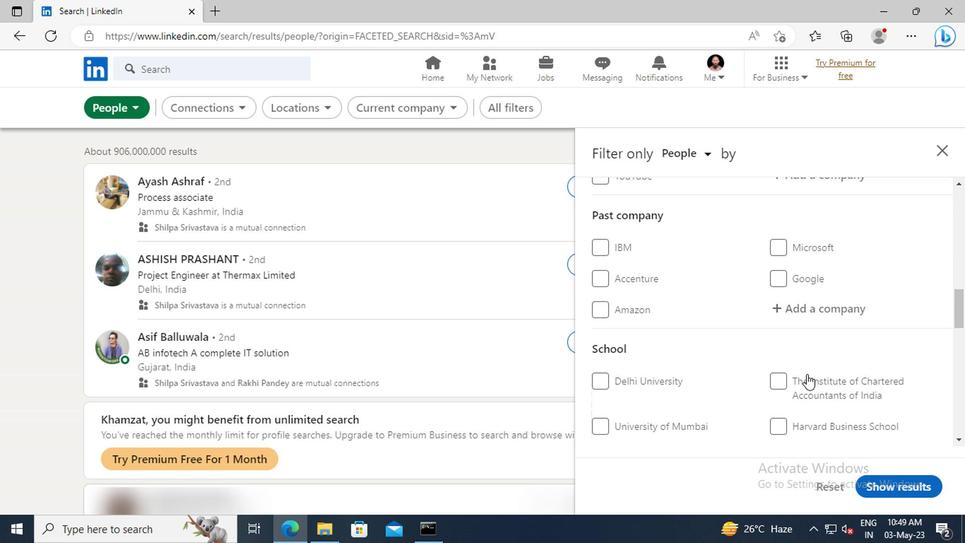 
Action: Mouse scrolled (803, 374) with delta (0, 0)
Screenshot: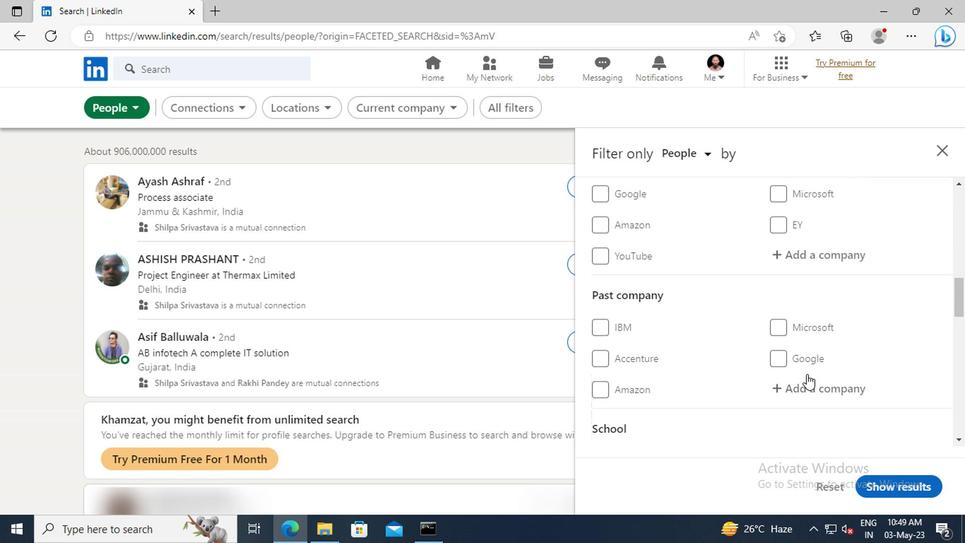 
Action: Mouse scrolled (803, 374) with delta (0, 0)
Screenshot: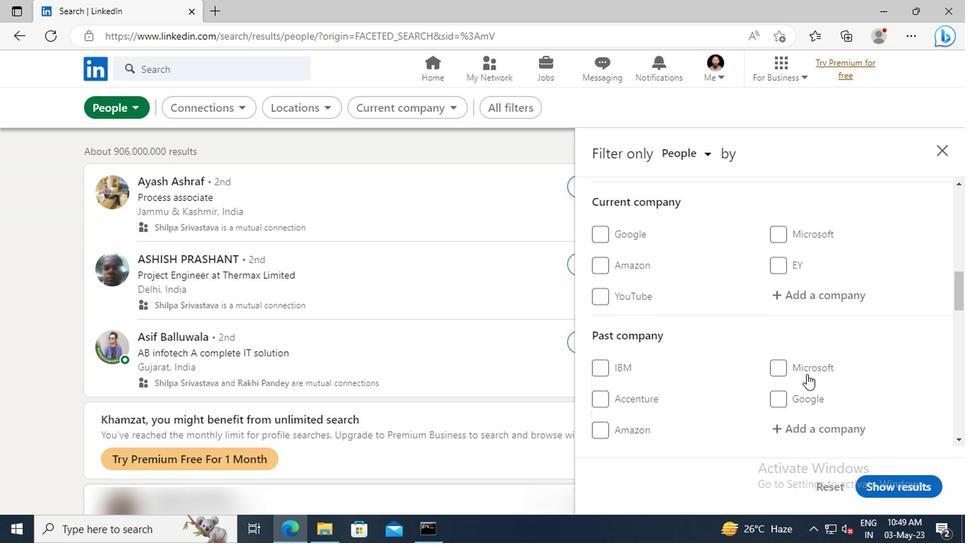 
Action: Mouse moved to (792, 341)
Screenshot: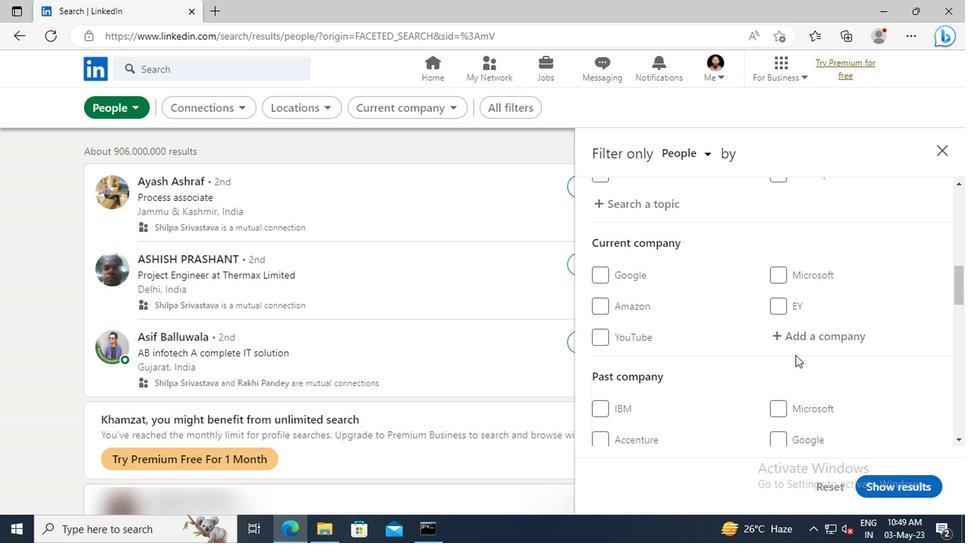 
Action: Mouse pressed left at (792, 341)
Screenshot: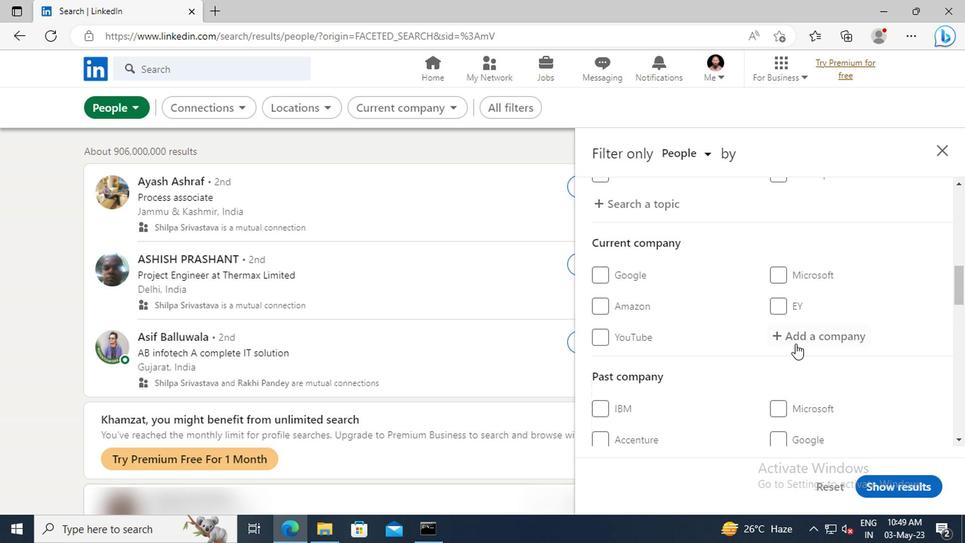 
Action: Key pressed <Key.shift>HOSPITALITY<Key.space><Key.shift>CAREERS<Key.space><Key.shift>|<Key.space><Key.shift>H
Screenshot: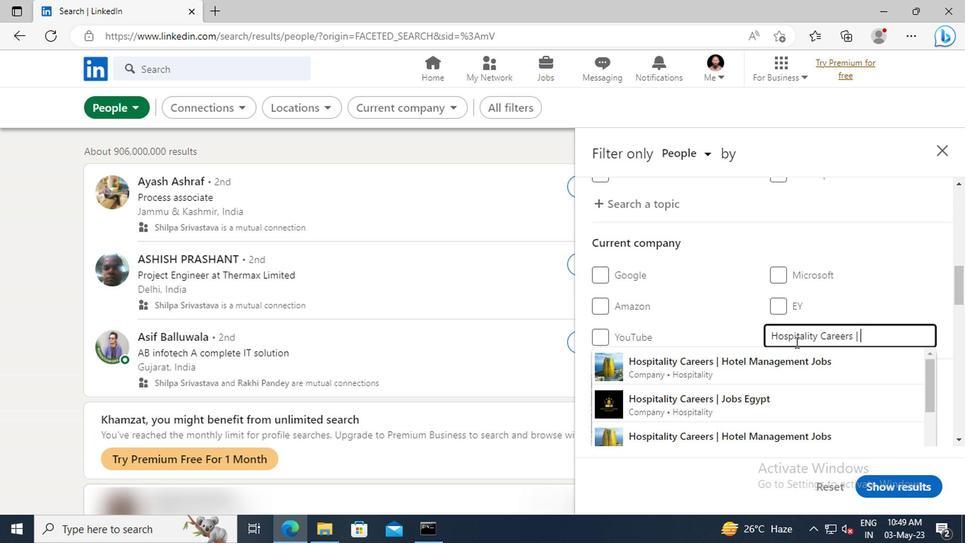 
Action: Mouse moved to (794, 360)
Screenshot: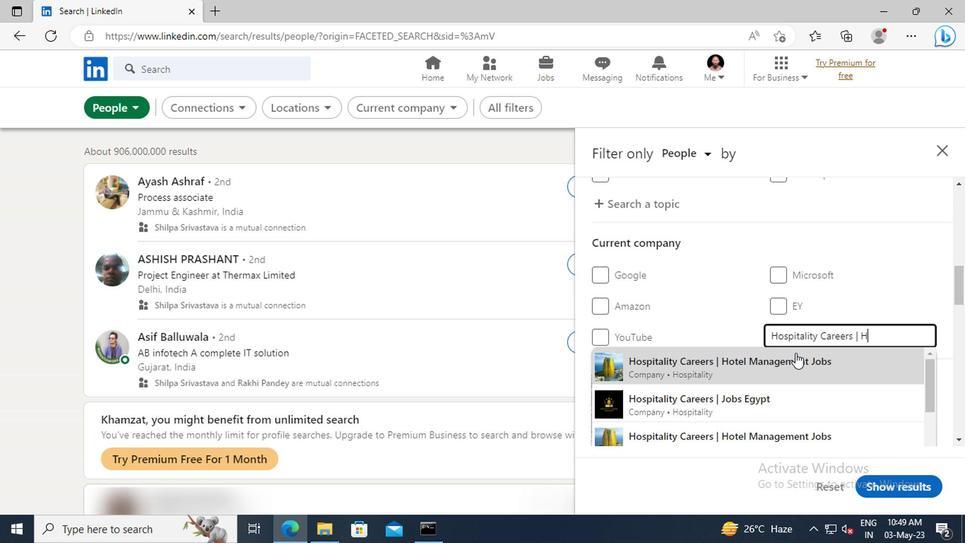 
Action: Mouse pressed left at (794, 360)
Screenshot: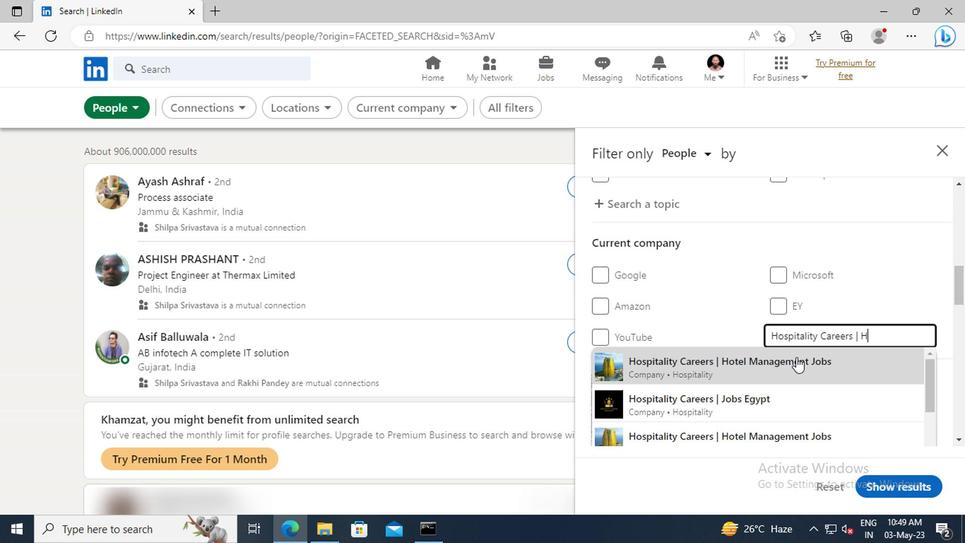 
Action: Mouse scrolled (794, 359) with delta (0, -1)
Screenshot: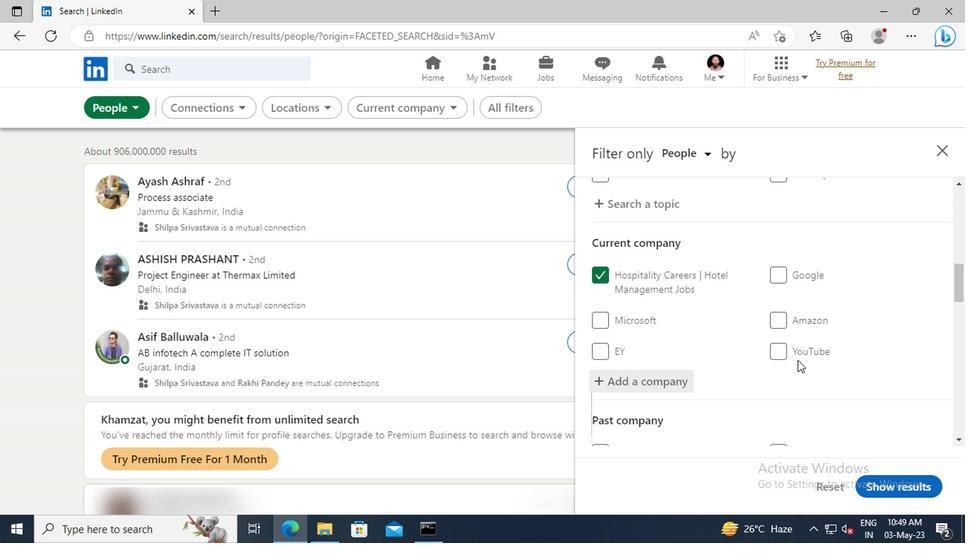 
Action: Mouse moved to (792, 348)
Screenshot: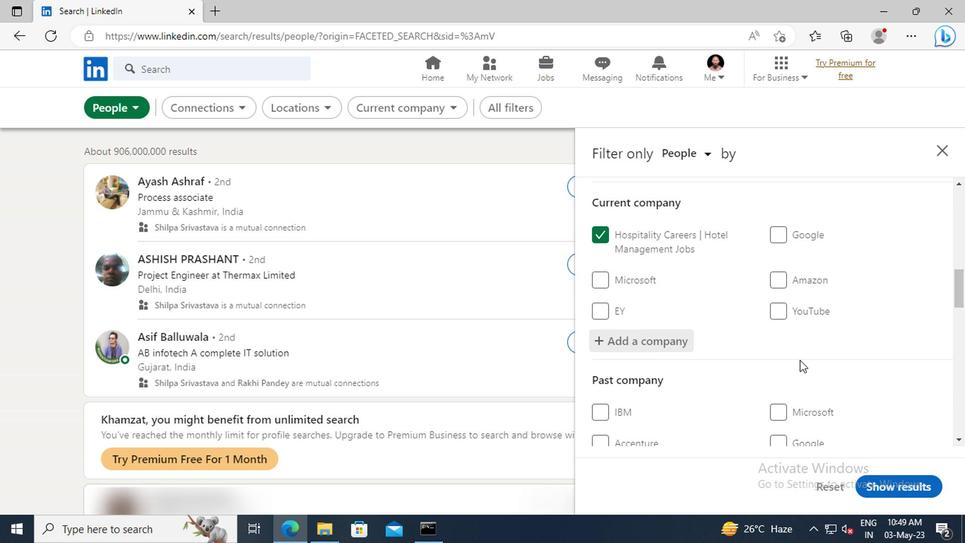 
Action: Mouse scrolled (792, 346) with delta (0, -1)
Screenshot: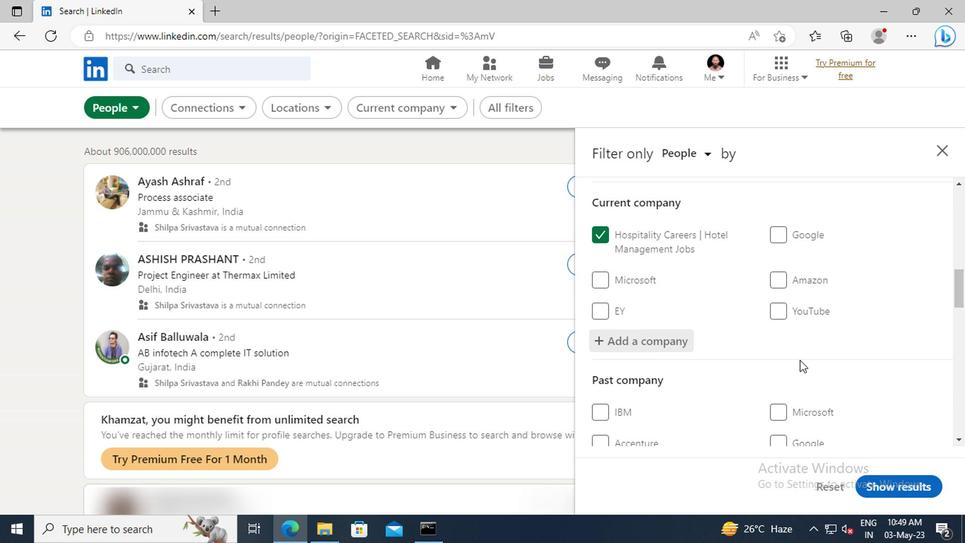 
Action: Mouse moved to (790, 344)
Screenshot: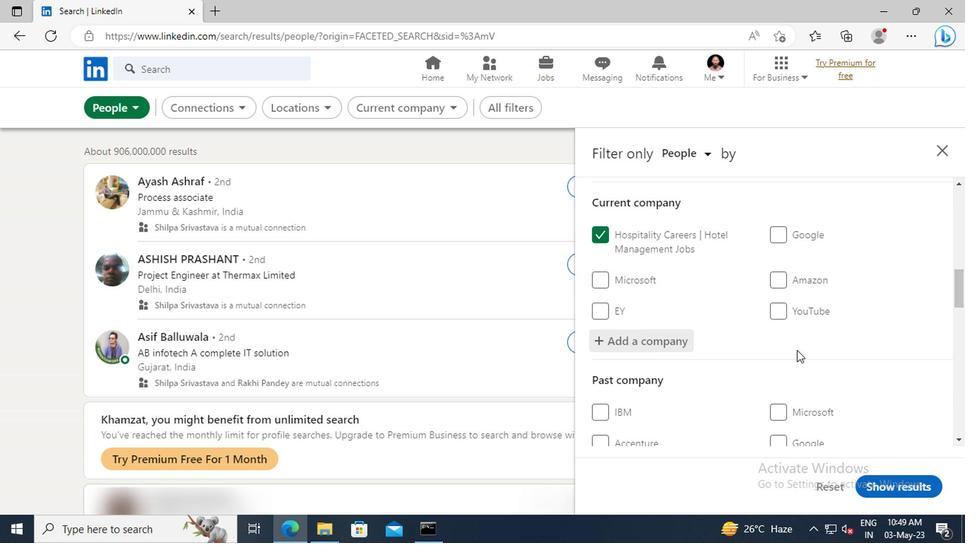 
Action: Mouse scrolled (790, 344) with delta (0, 0)
Screenshot: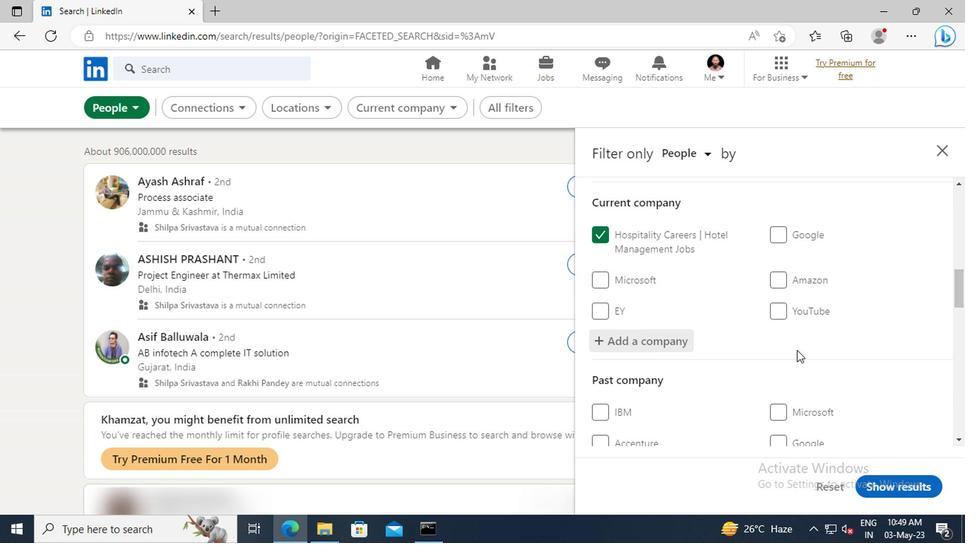 
Action: Mouse moved to (782, 319)
Screenshot: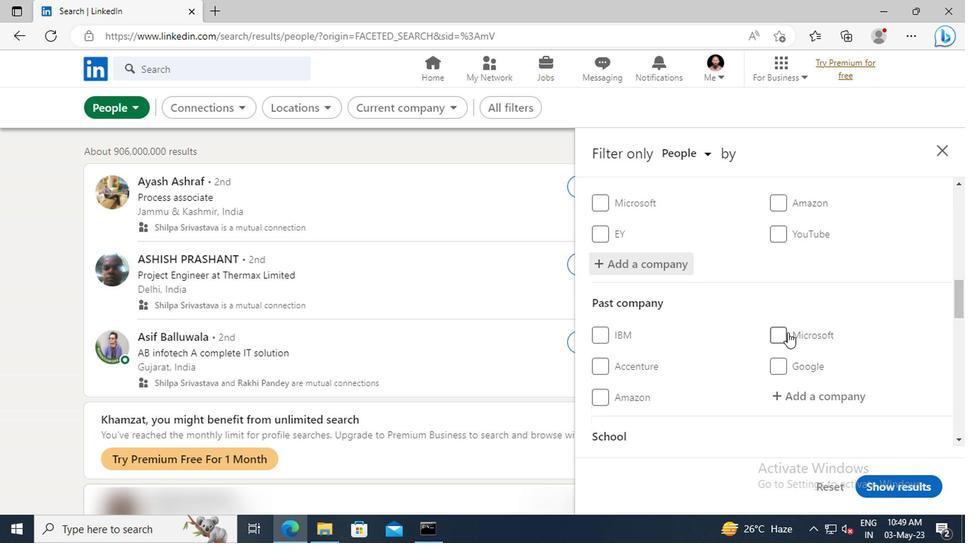 
Action: Mouse scrolled (782, 318) with delta (0, 0)
Screenshot: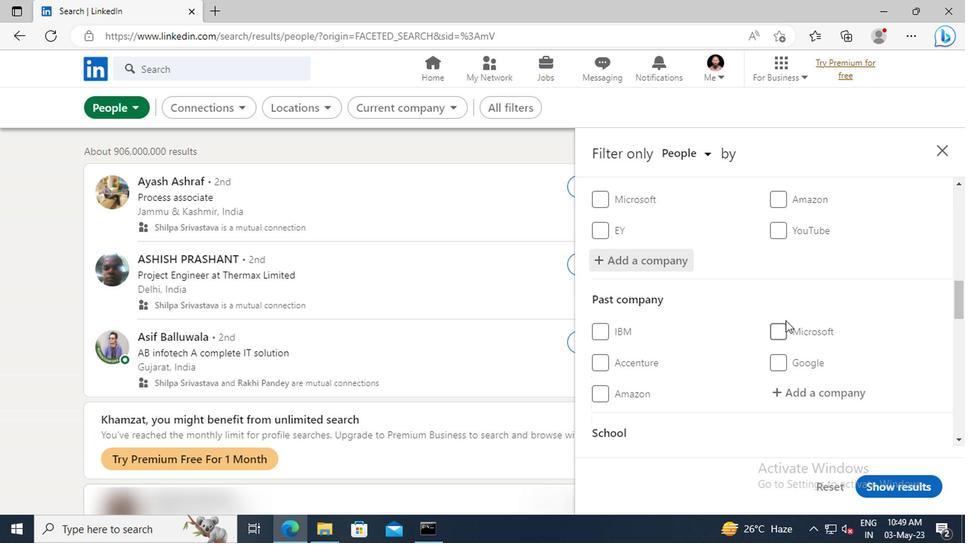 
Action: Mouse scrolled (782, 318) with delta (0, 0)
Screenshot: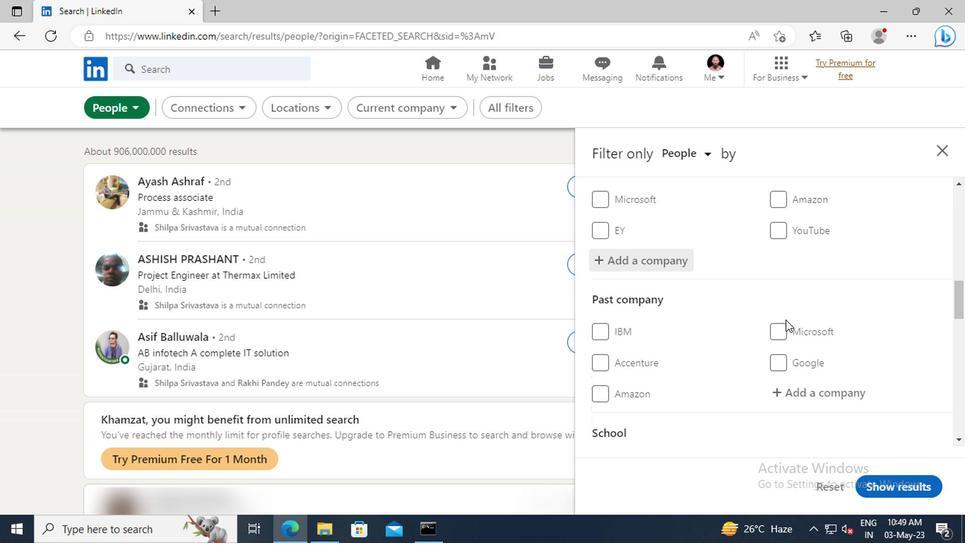 
Action: Mouse scrolled (782, 318) with delta (0, 0)
Screenshot: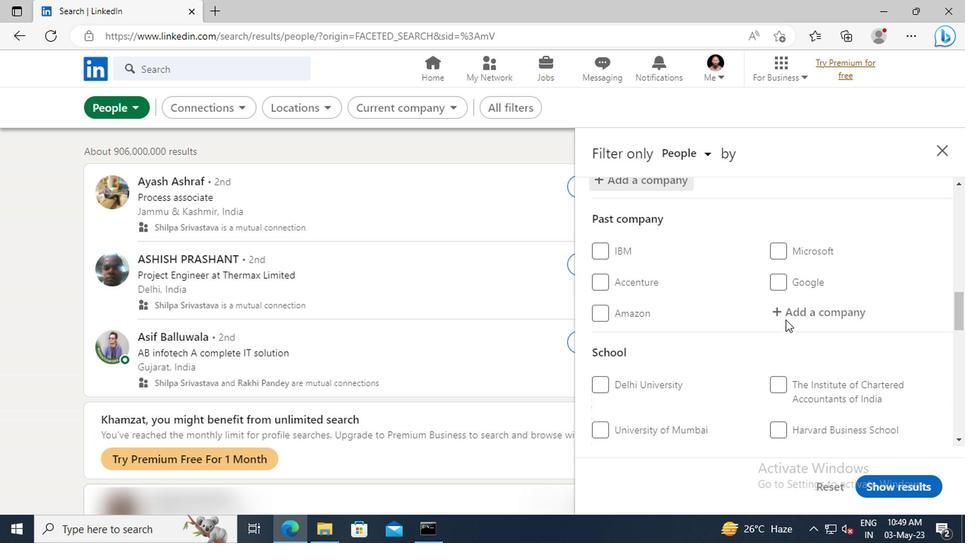 
Action: Mouse scrolled (782, 318) with delta (0, 0)
Screenshot: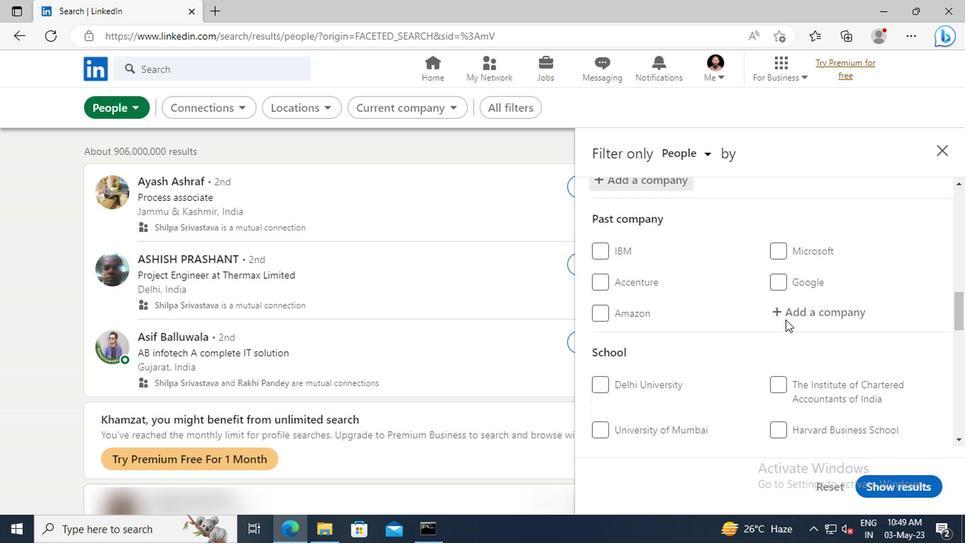 
Action: Mouse scrolled (782, 318) with delta (0, 0)
Screenshot: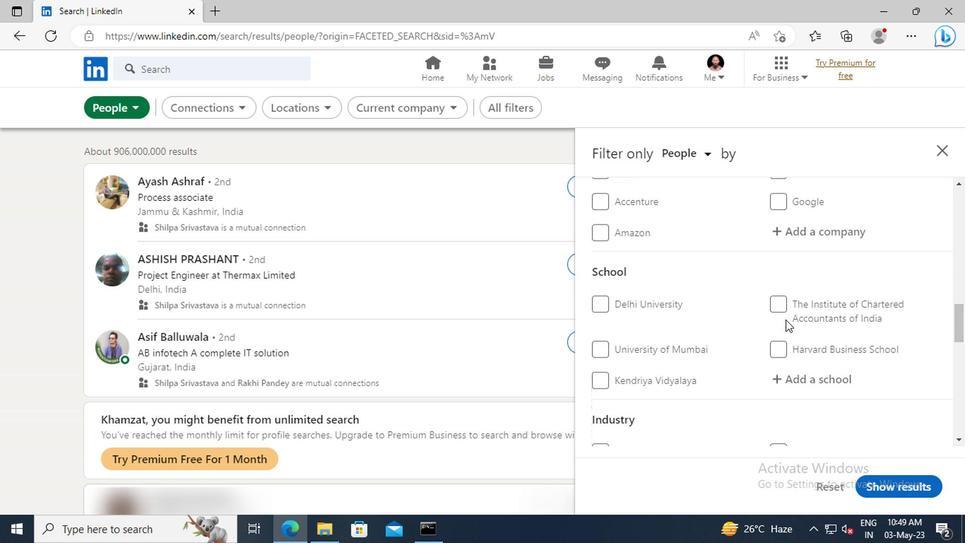 
Action: Mouse moved to (779, 336)
Screenshot: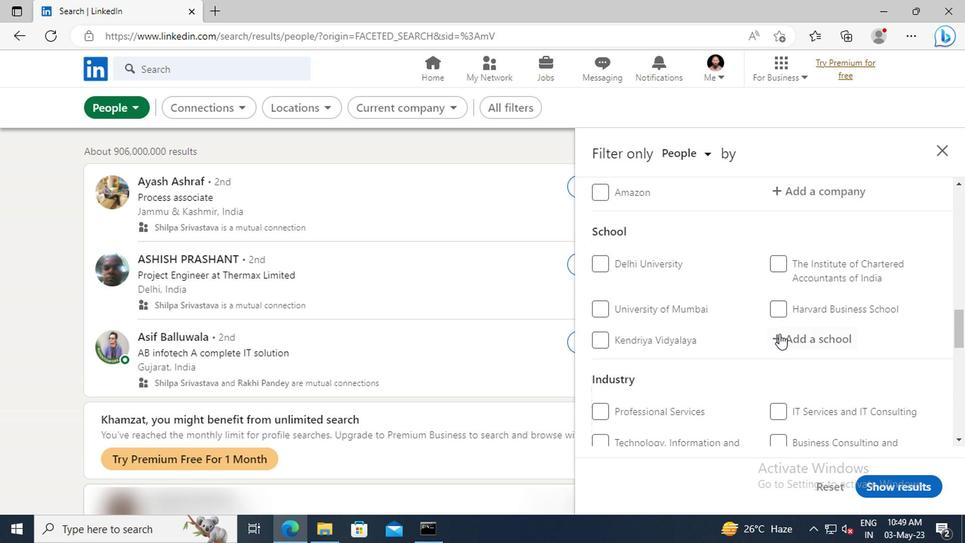 
Action: Mouse pressed left at (779, 336)
Screenshot: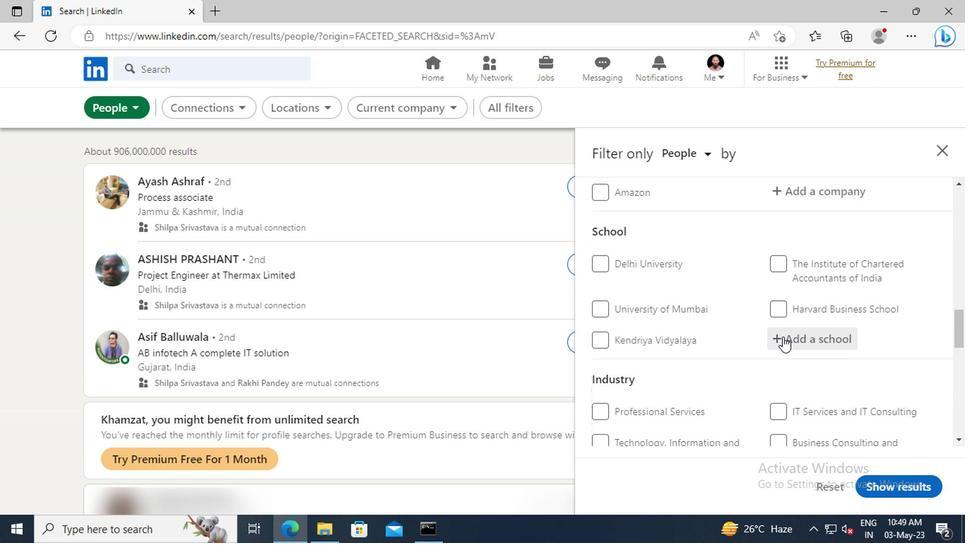 
Action: Key pressed <Key.shift>SRI<Key.space><Key.shift>RAMACHANDRA
Screenshot: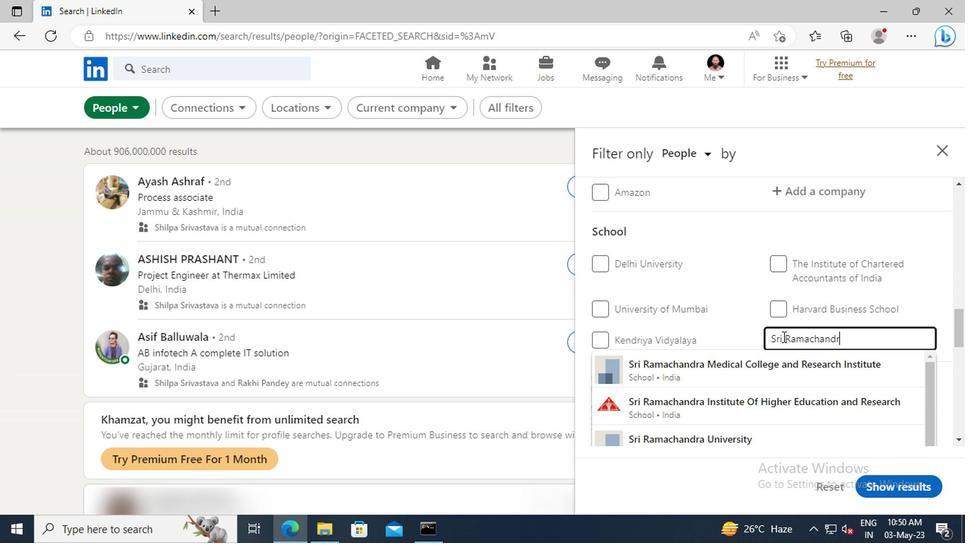 
Action: Mouse moved to (785, 362)
Screenshot: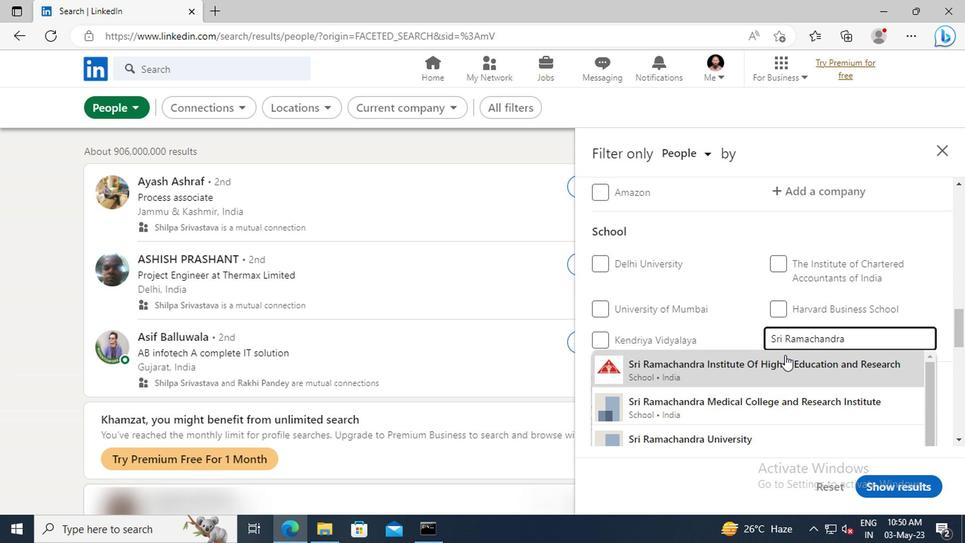 
Action: Mouse pressed left at (785, 362)
Screenshot: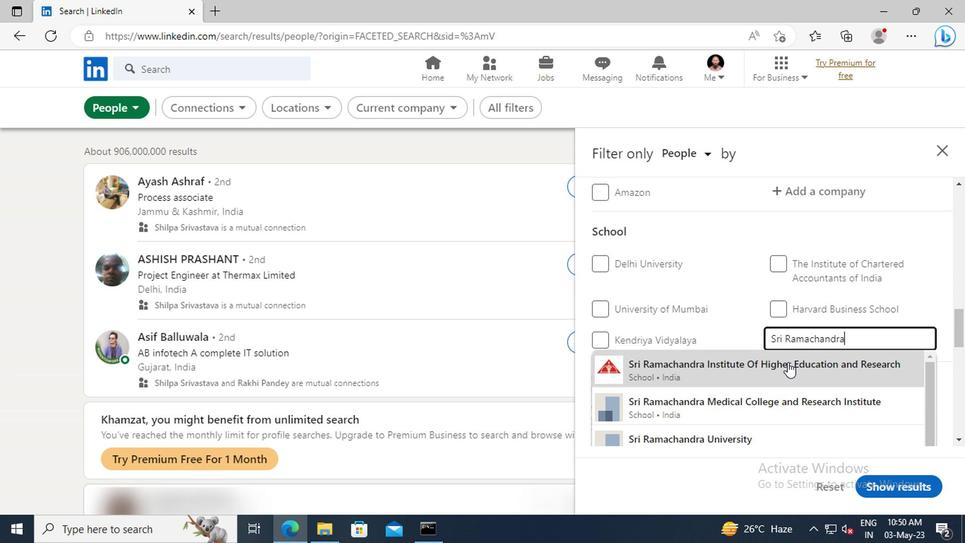 
Action: Mouse scrolled (785, 361) with delta (0, -1)
Screenshot: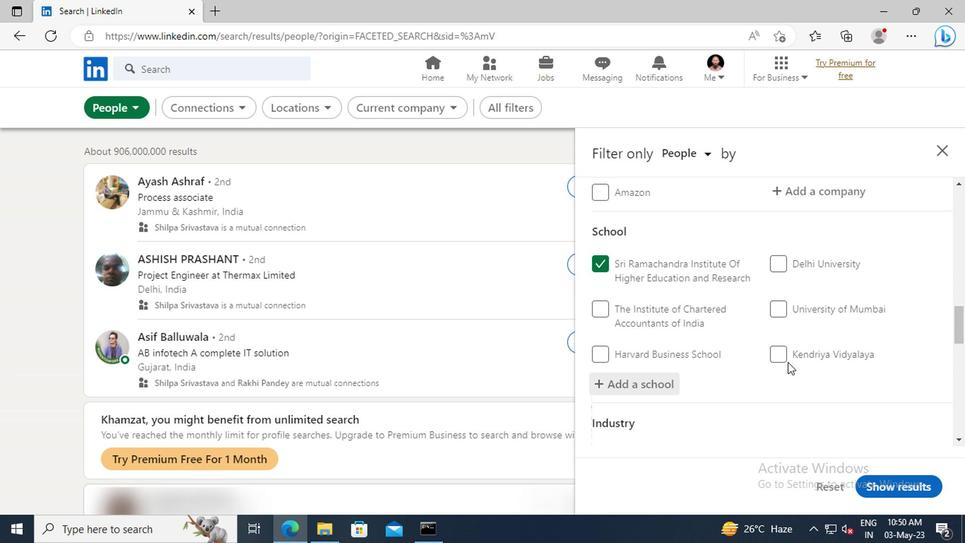 
Action: Mouse scrolled (785, 361) with delta (0, -1)
Screenshot: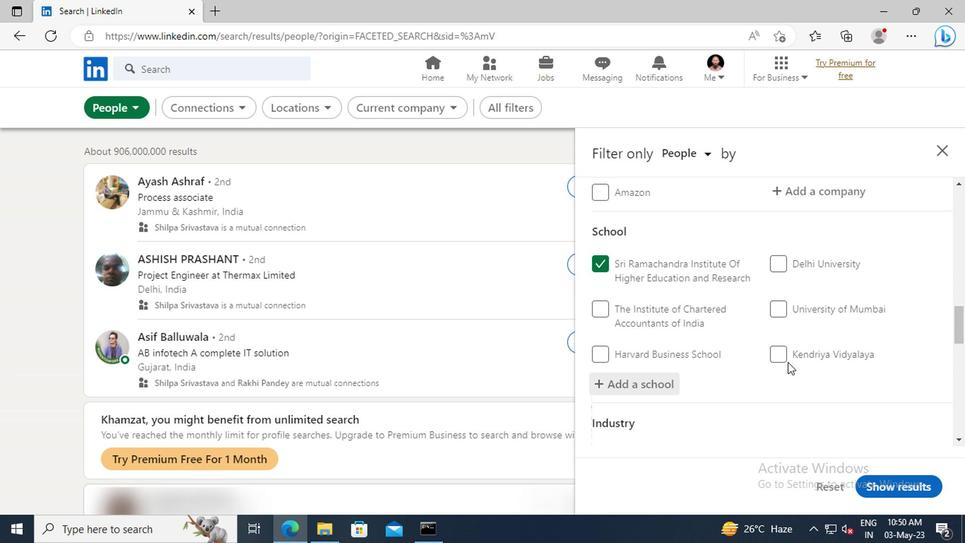 
Action: Mouse scrolled (785, 361) with delta (0, -1)
Screenshot: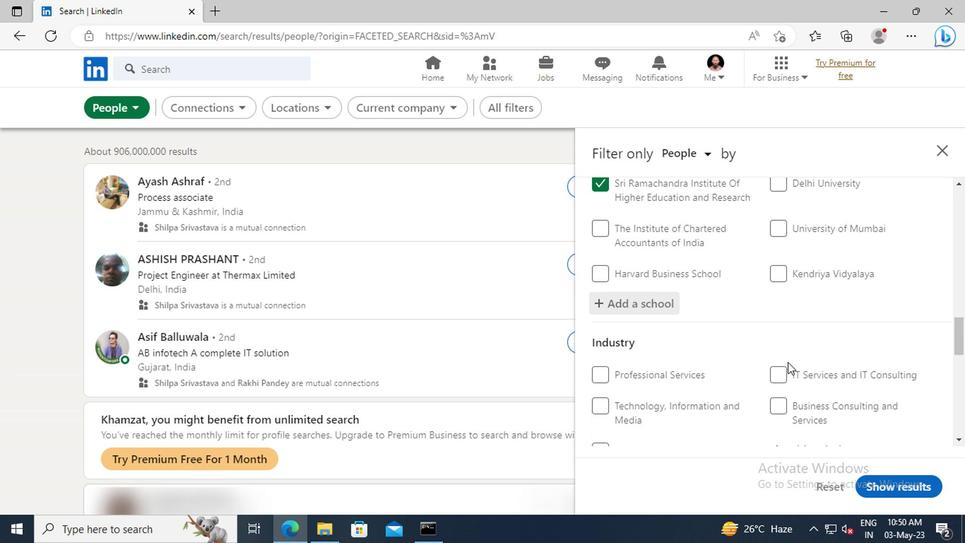 
Action: Mouse scrolled (785, 361) with delta (0, -1)
Screenshot: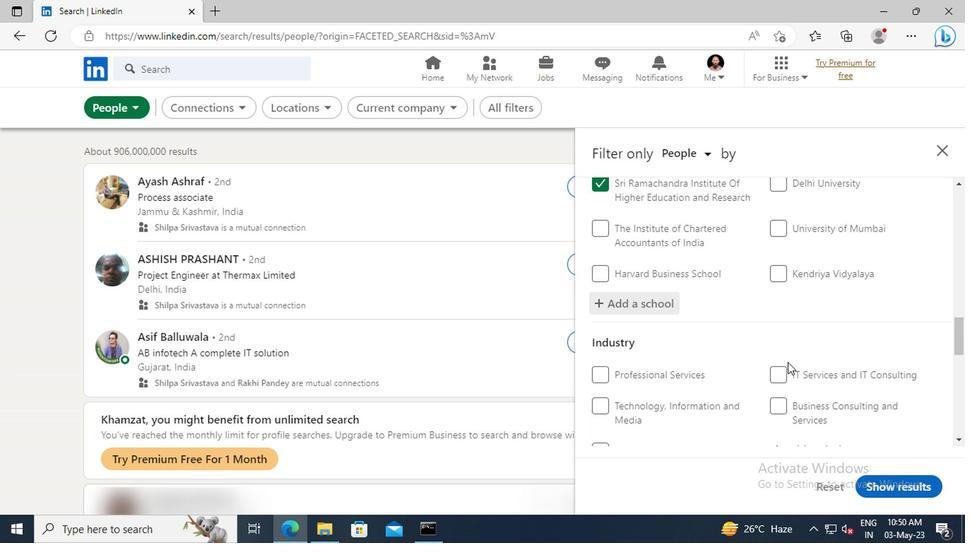 
Action: Mouse moved to (794, 371)
Screenshot: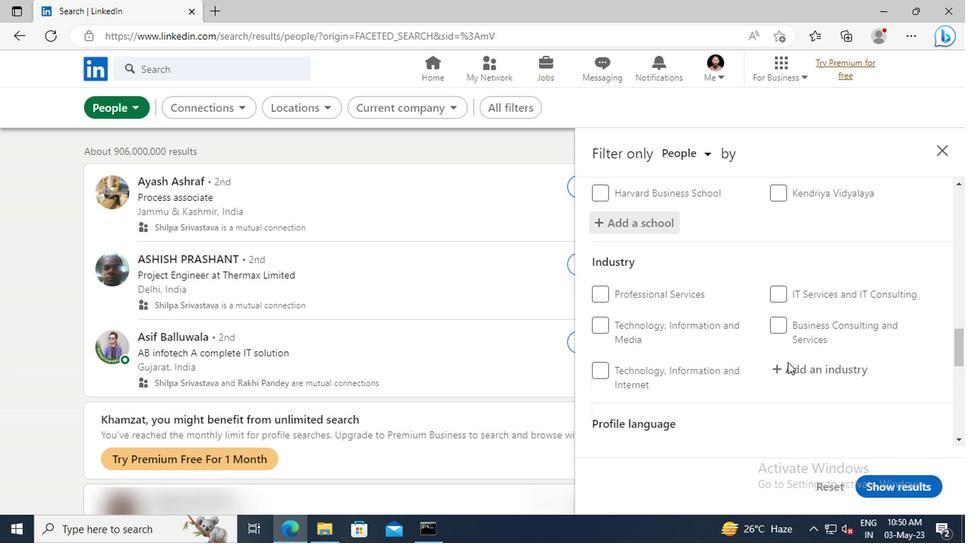 
Action: Mouse pressed left at (794, 371)
Screenshot: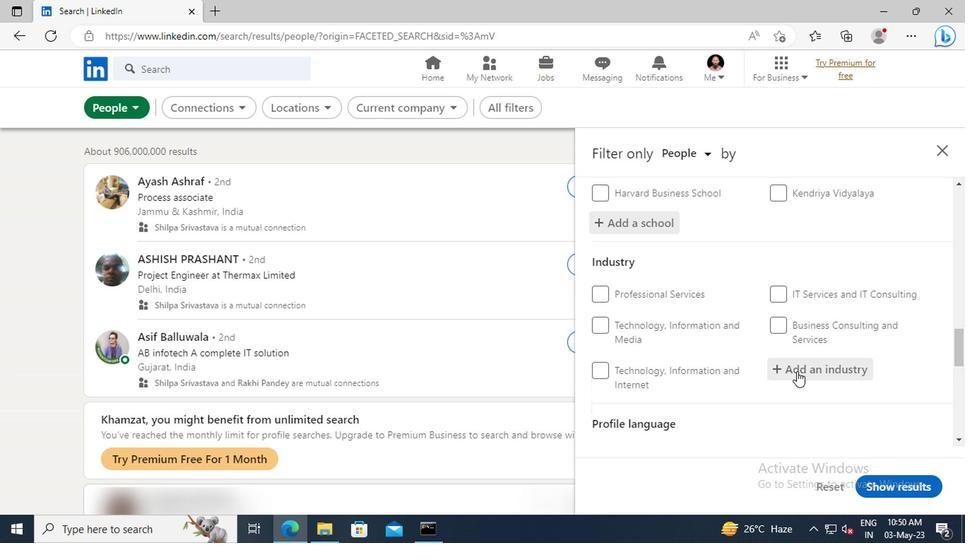
Action: Key pressed <Key.shift><Key.shift><Key.shift>SERVICES<Key.space>FOR<Key.space><Key.shift>R
Screenshot: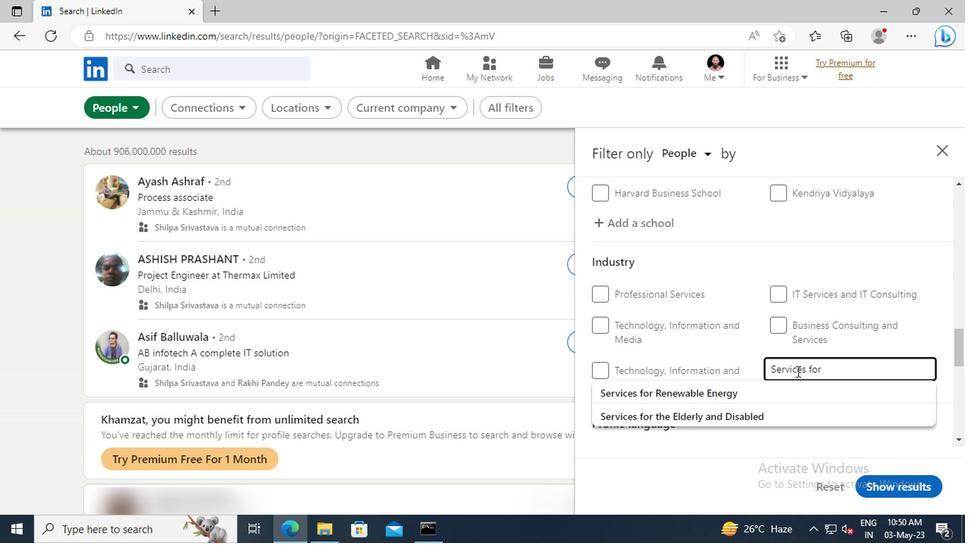 
Action: Mouse moved to (794, 391)
Screenshot: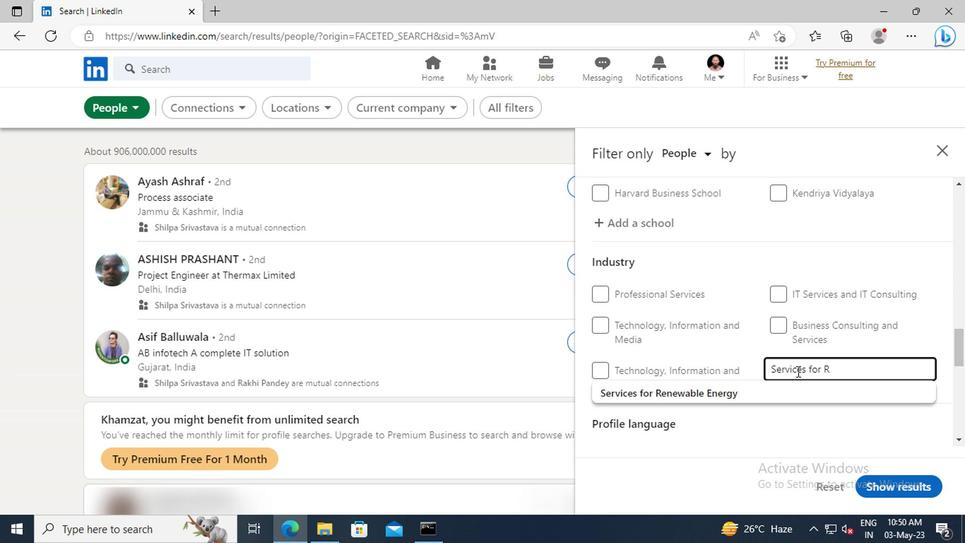 
Action: Mouse pressed left at (794, 391)
Screenshot: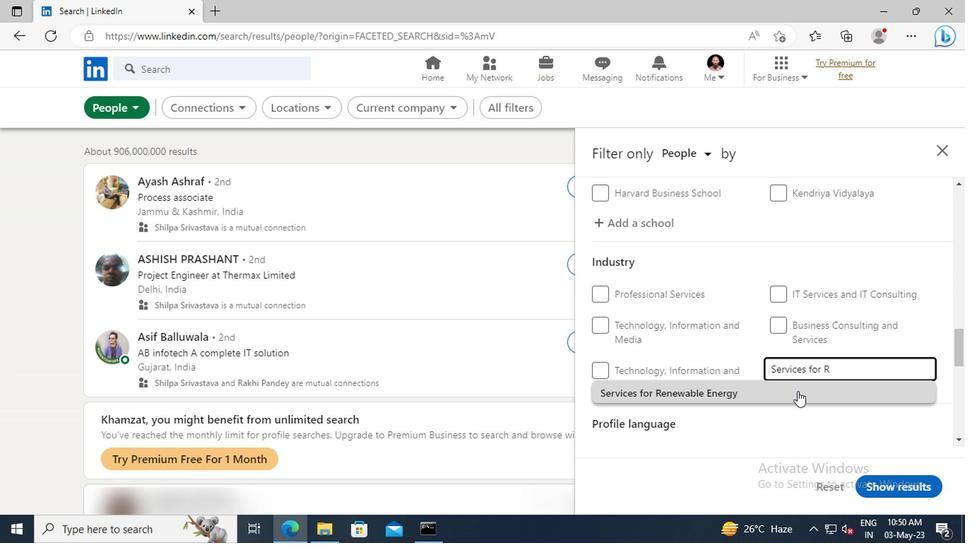 
Action: Mouse scrolled (794, 391) with delta (0, 0)
Screenshot: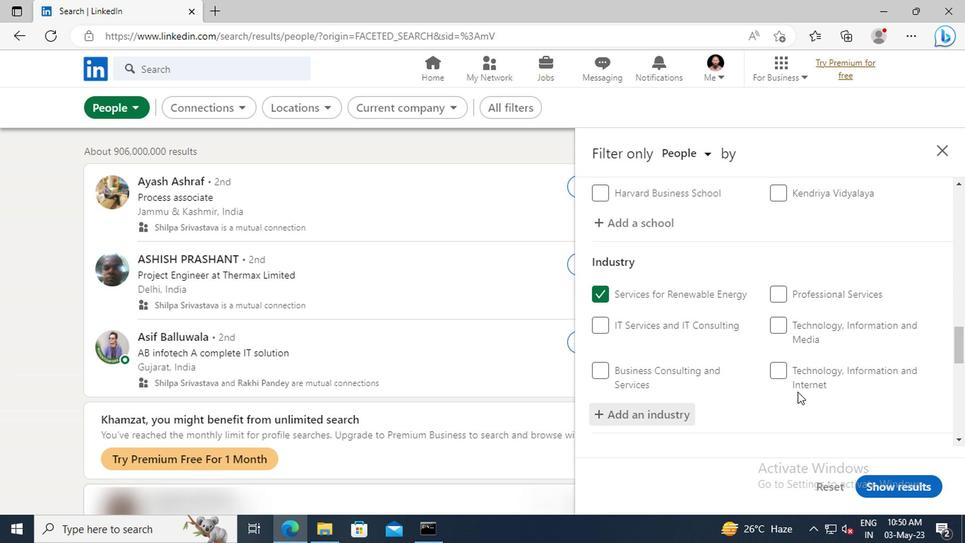 
Action: Mouse scrolled (794, 391) with delta (0, 0)
Screenshot: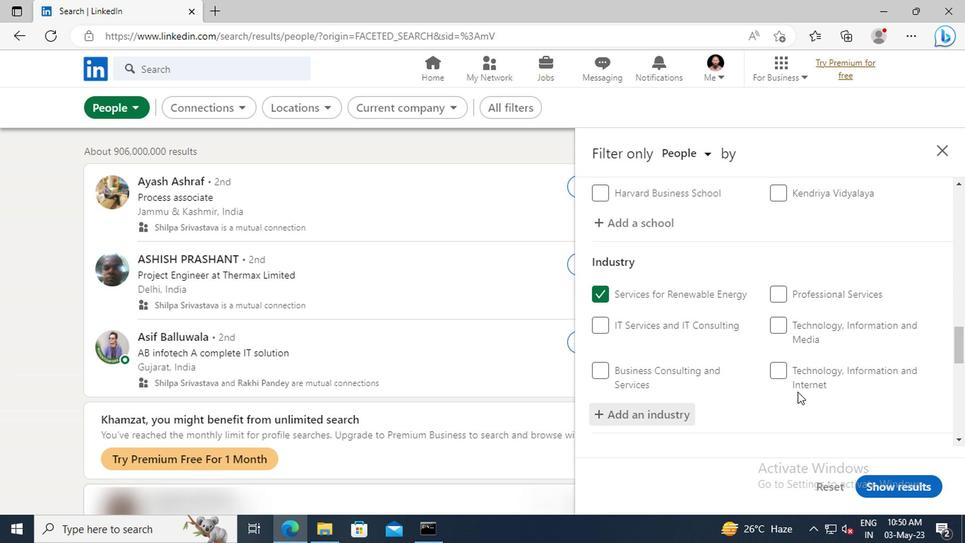 
Action: Mouse moved to (796, 370)
Screenshot: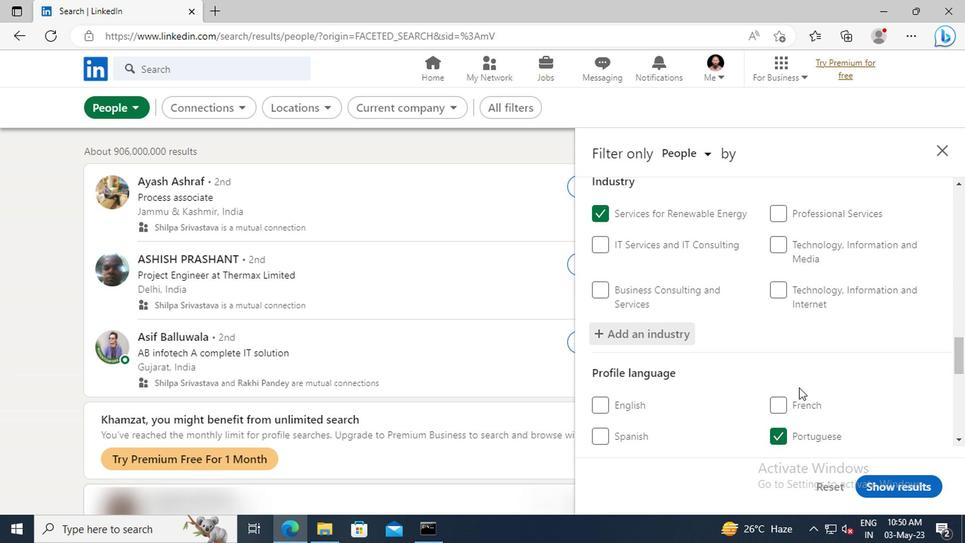 
Action: Mouse scrolled (796, 369) with delta (0, -1)
Screenshot: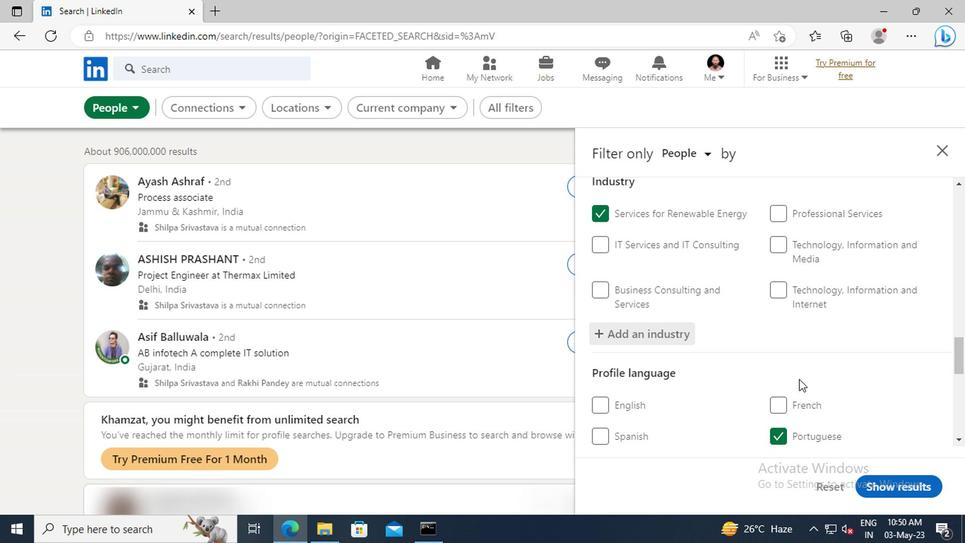 
Action: Mouse scrolled (796, 369) with delta (0, -1)
Screenshot: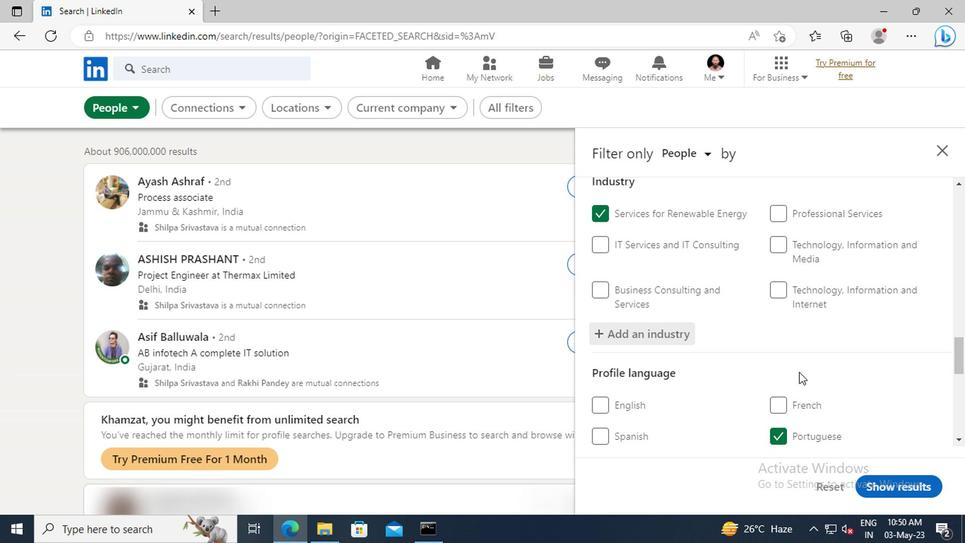 
Action: Mouse scrolled (796, 369) with delta (0, -1)
Screenshot: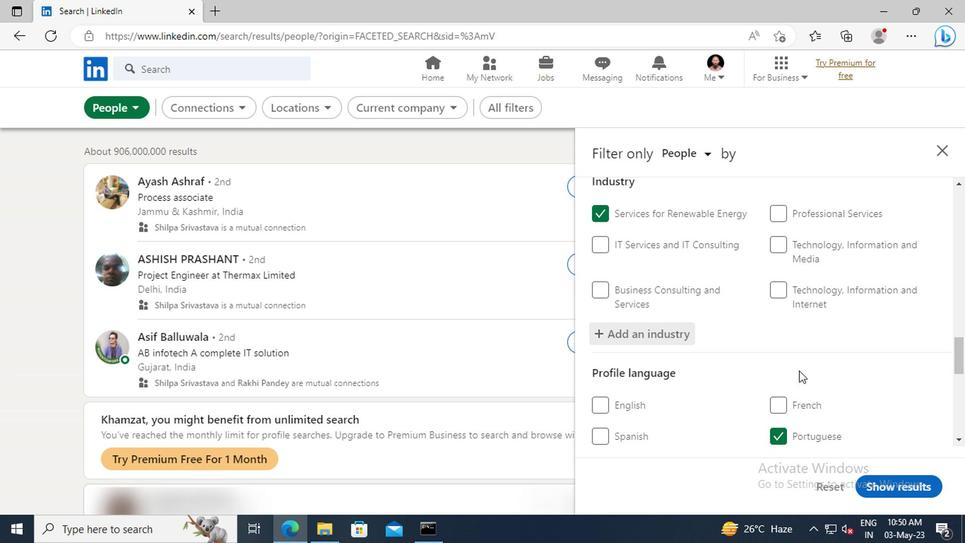 
Action: Mouse moved to (789, 322)
Screenshot: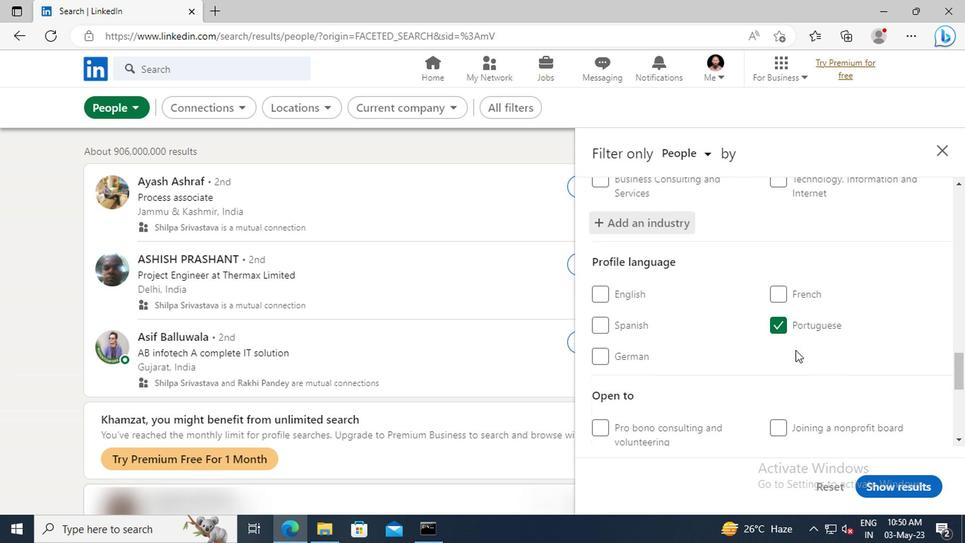 
Action: Mouse scrolled (789, 321) with delta (0, -1)
Screenshot: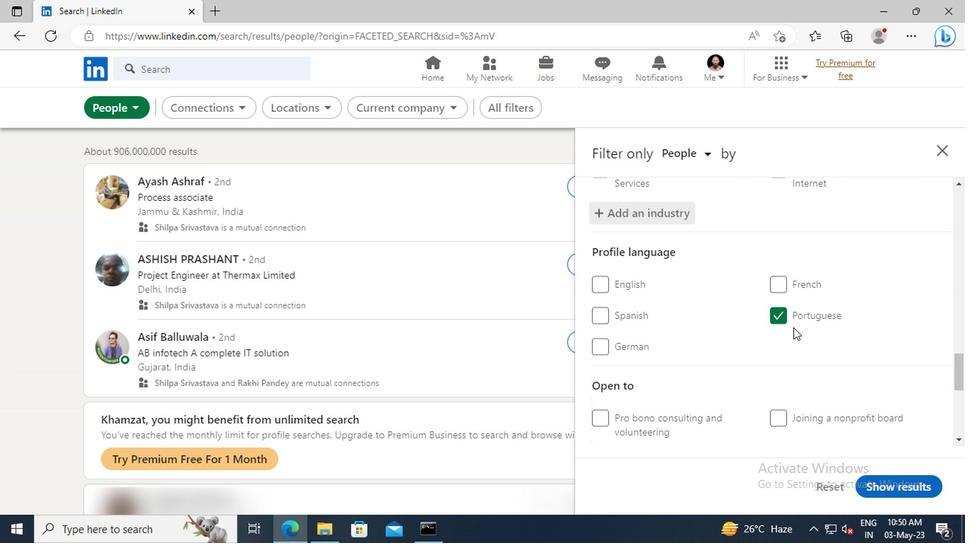 
Action: Mouse scrolled (789, 321) with delta (0, -1)
Screenshot: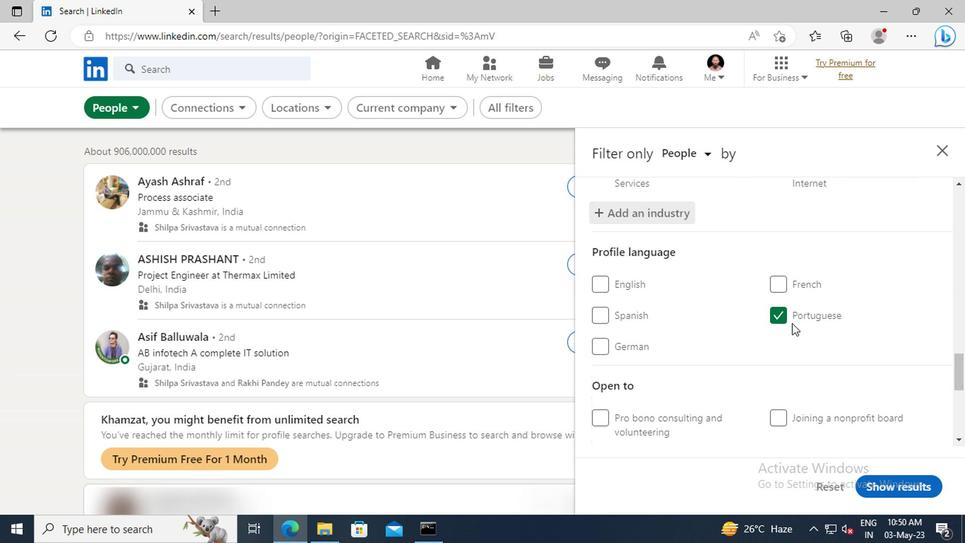 
Action: Mouse scrolled (789, 321) with delta (0, -1)
Screenshot: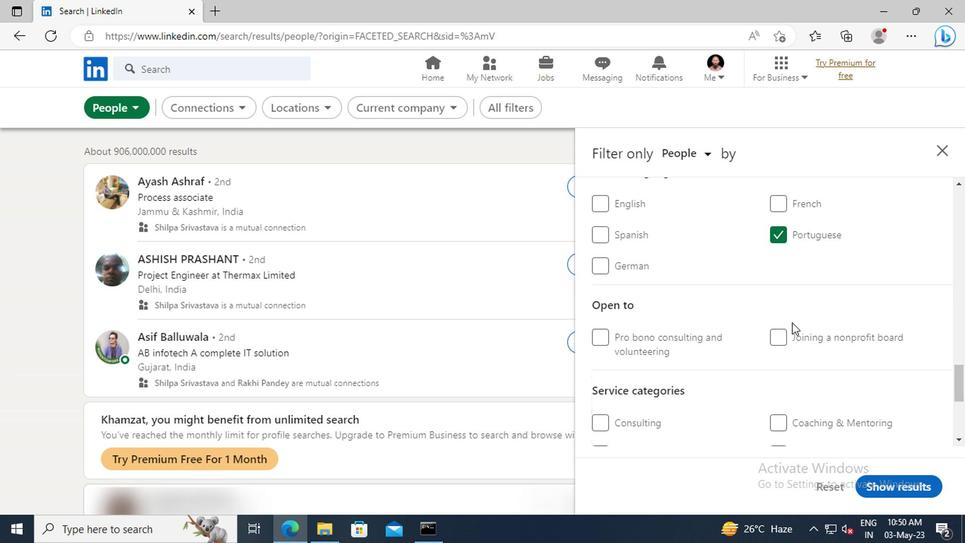 
Action: Mouse scrolled (789, 321) with delta (0, -1)
Screenshot: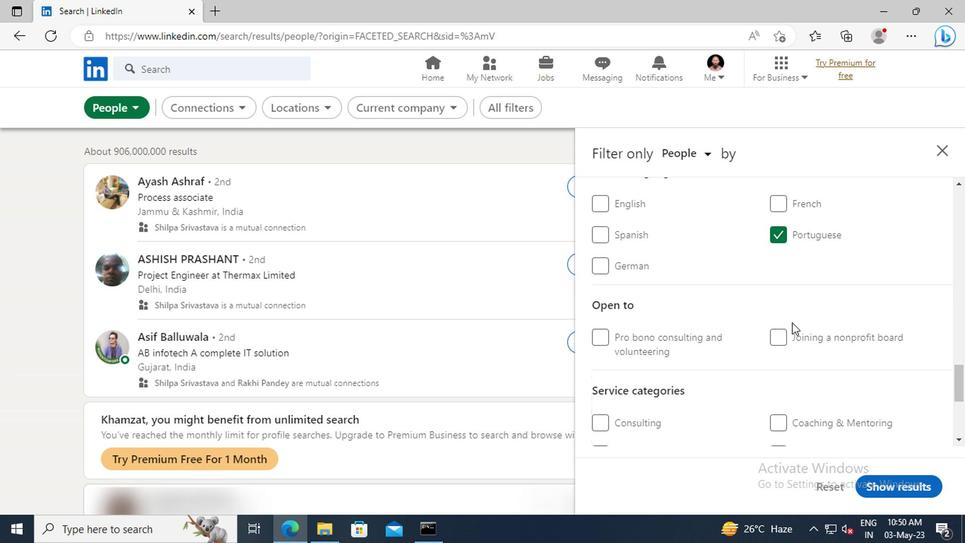 
Action: Mouse scrolled (789, 321) with delta (0, -1)
Screenshot: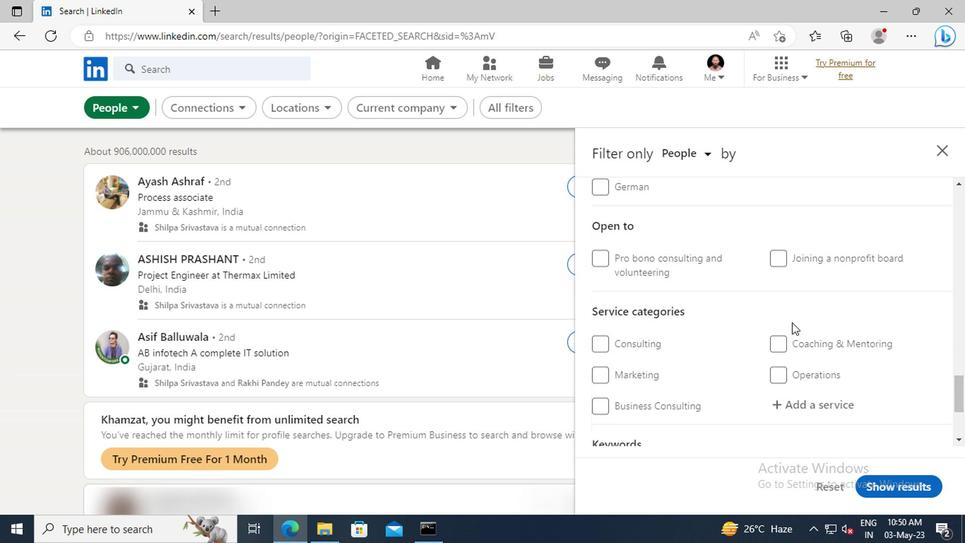 
Action: Mouse scrolled (789, 321) with delta (0, -1)
Screenshot: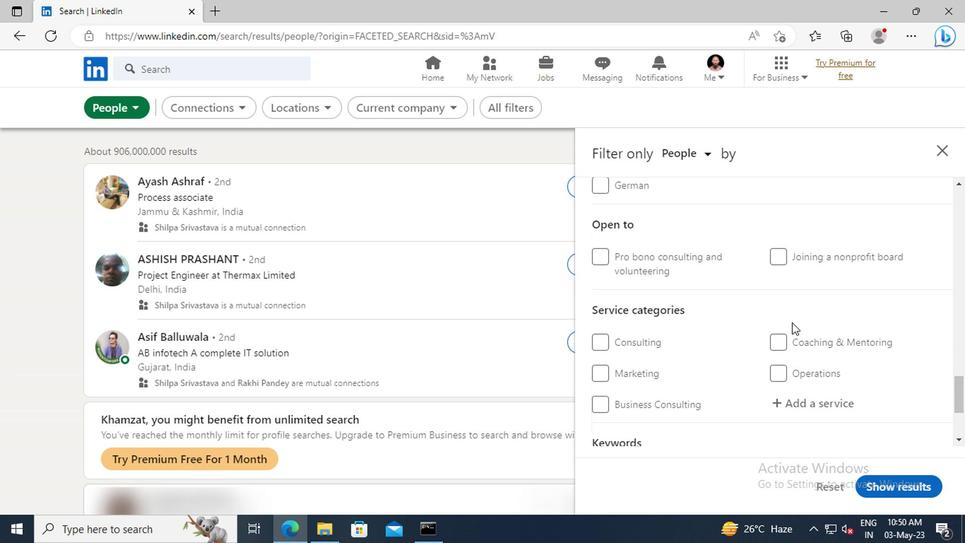 
Action: Mouse moved to (790, 325)
Screenshot: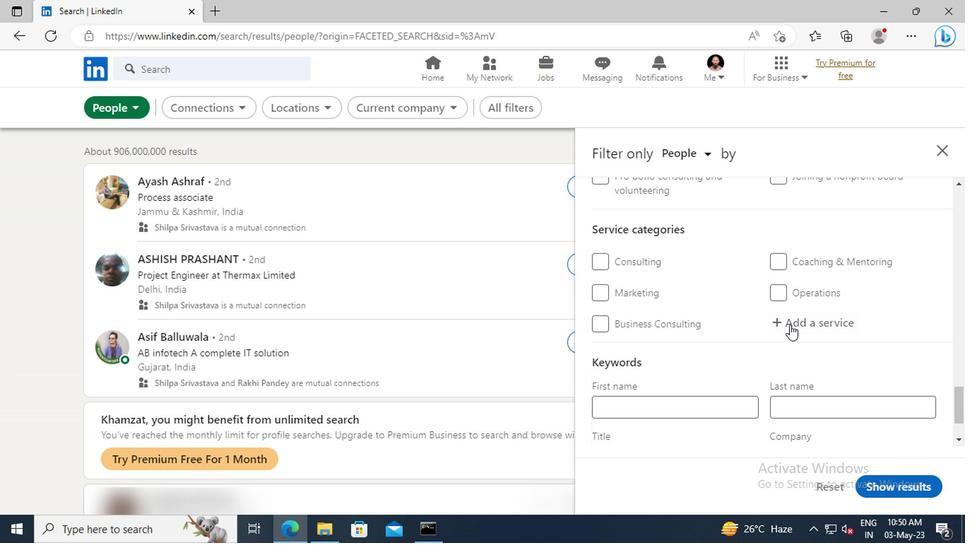 
Action: Mouse pressed left at (790, 325)
Screenshot: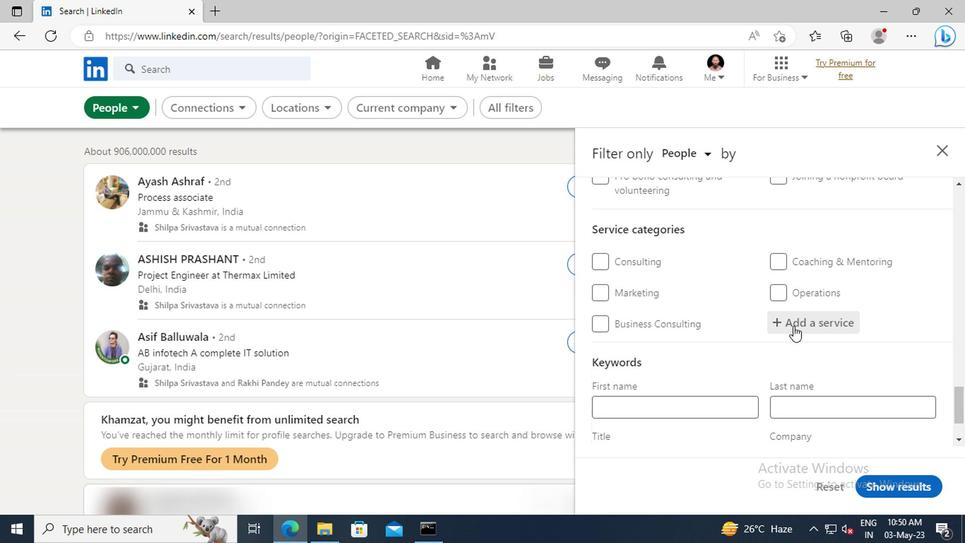 
Action: Key pressed <Key.shift>LOGO<Key.space><Key.shift>DE
Screenshot: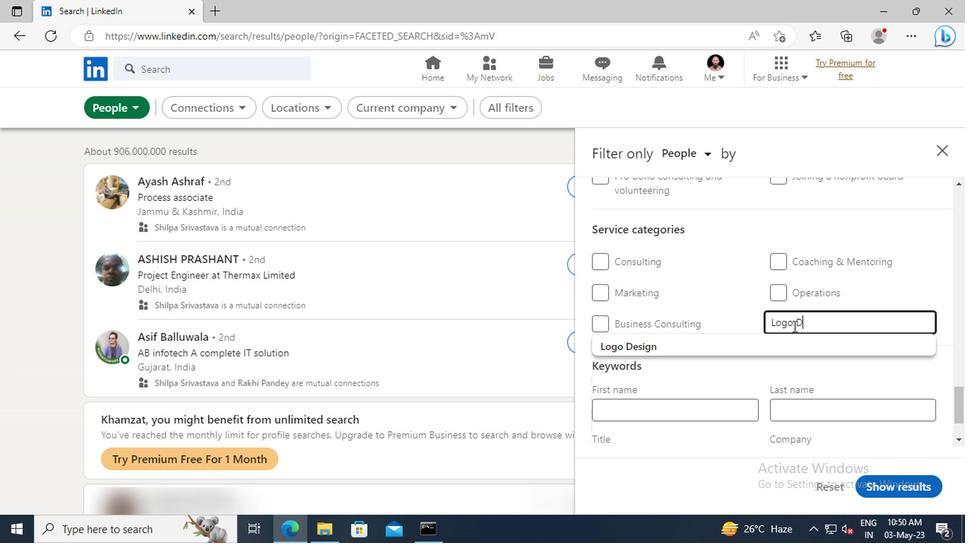
Action: Mouse moved to (792, 341)
Screenshot: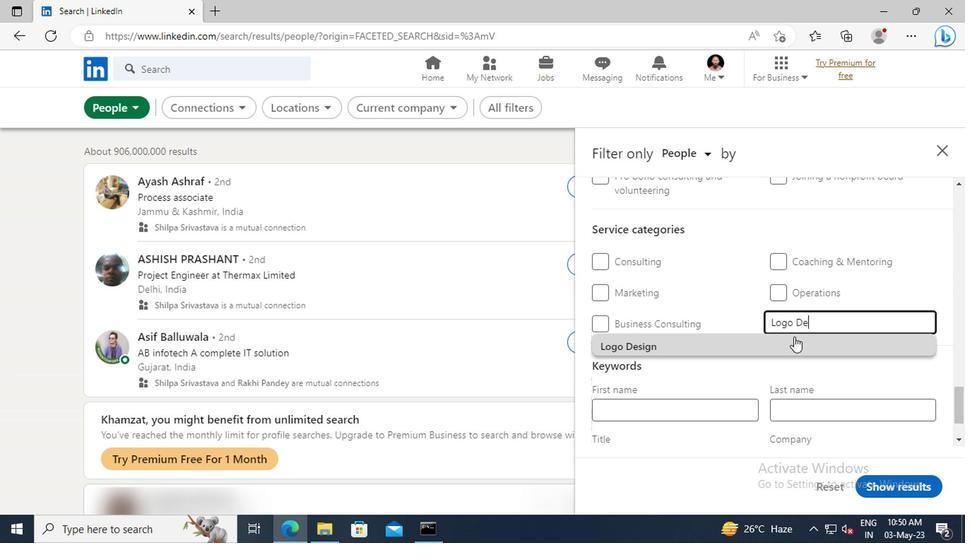 
Action: Mouse pressed left at (792, 341)
Screenshot: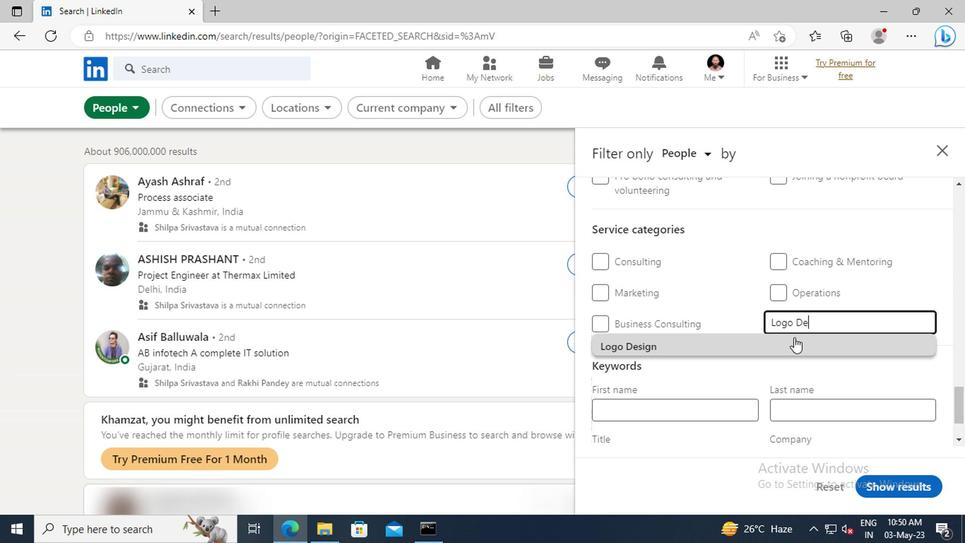
Action: Mouse scrolled (792, 340) with delta (0, -1)
Screenshot: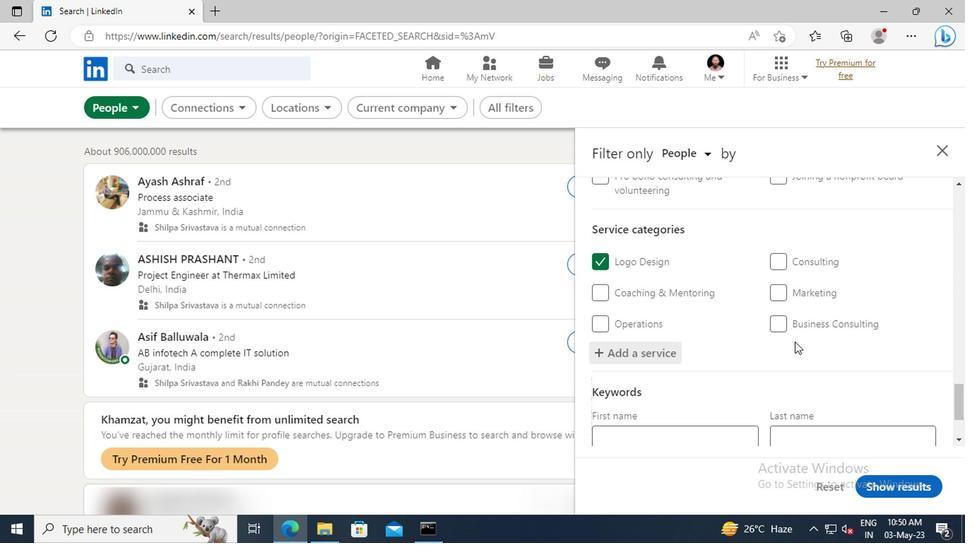 
Action: Mouse scrolled (792, 340) with delta (0, -1)
Screenshot: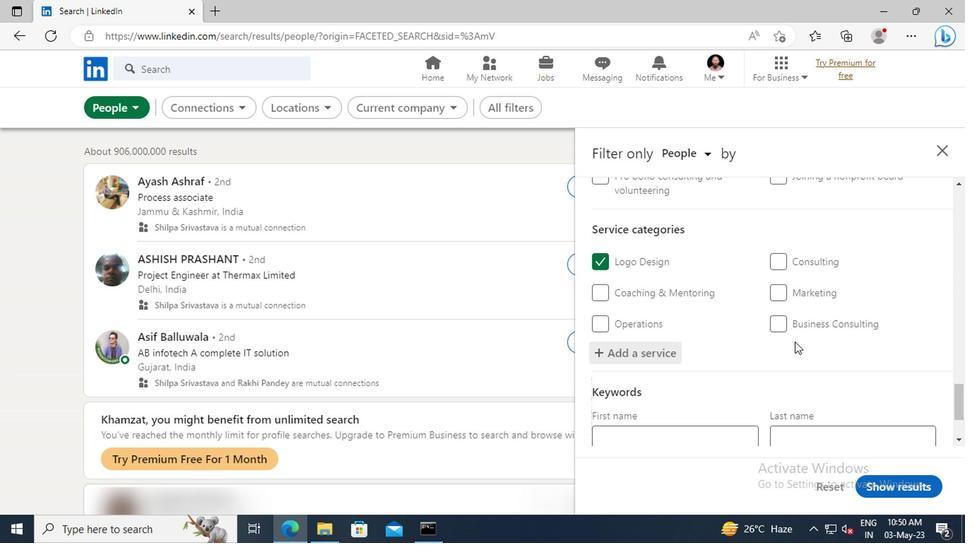 
Action: Mouse scrolled (792, 340) with delta (0, -1)
Screenshot: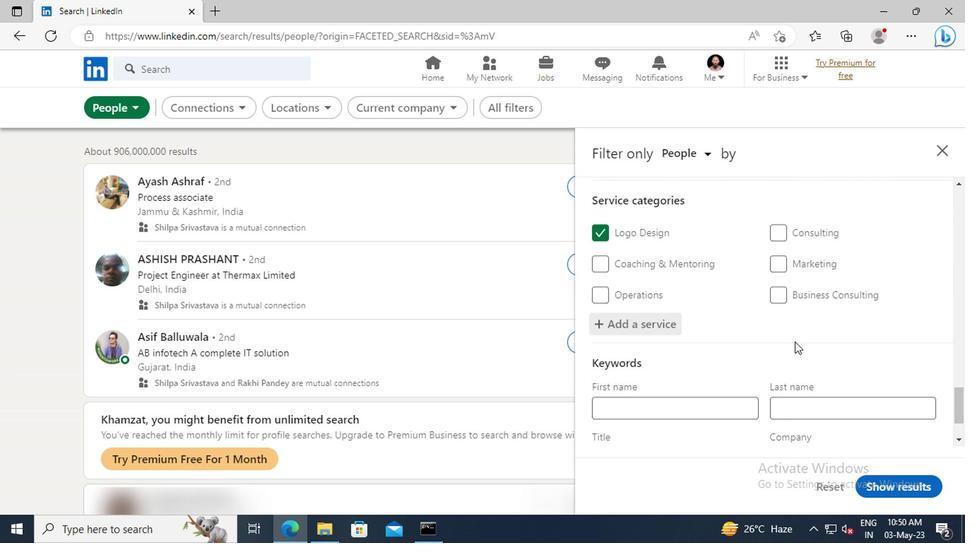 
Action: Mouse scrolled (792, 340) with delta (0, -1)
Screenshot: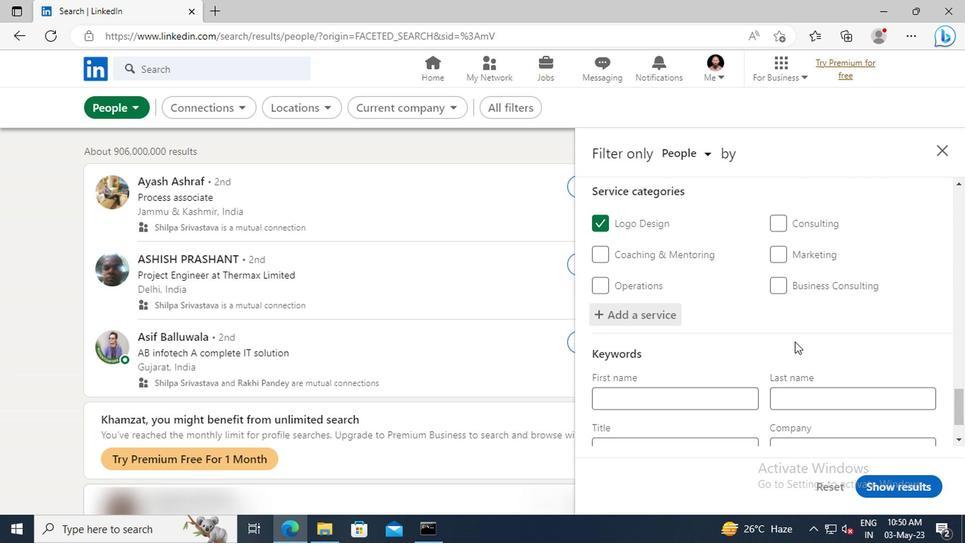 
Action: Mouse moved to (690, 385)
Screenshot: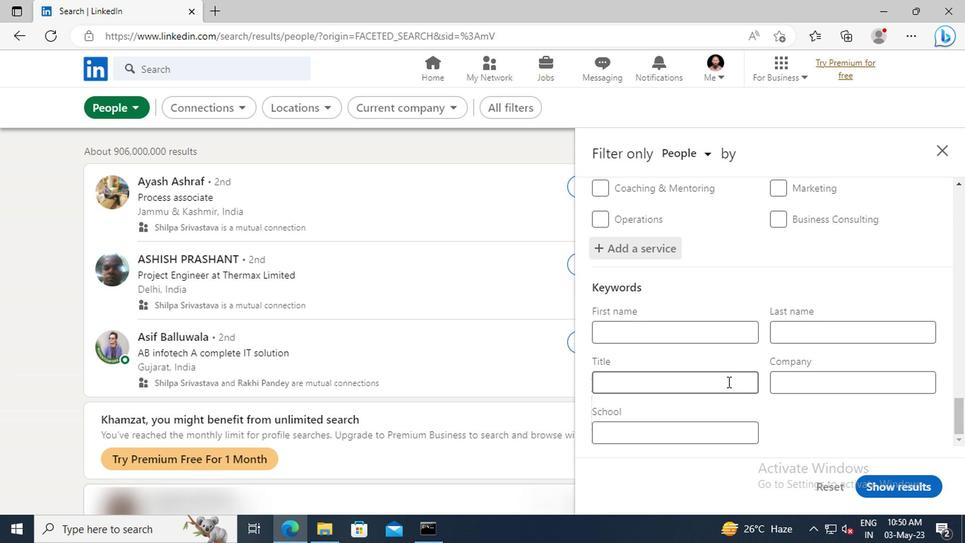 
Action: Mouse pressed left at (690, 385)
Screenshot: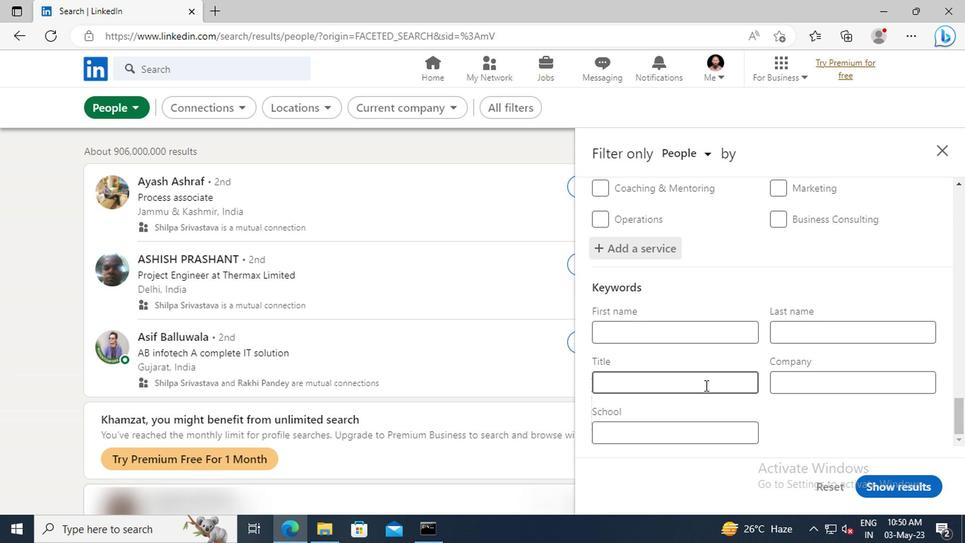 
Action: Key pressed <Key.shift>SOCIAL<Key.space><Key.shift>MEDIA<Key.space><Key.shift>ASSISTANT<Key.enter>
Screenshot: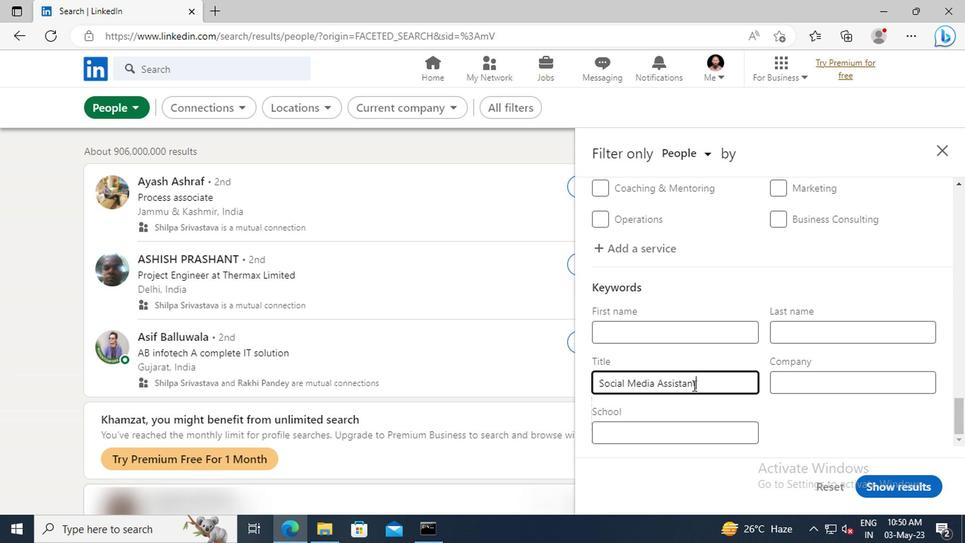 
Action: Mouse moved to (878, 484)
Screenshot: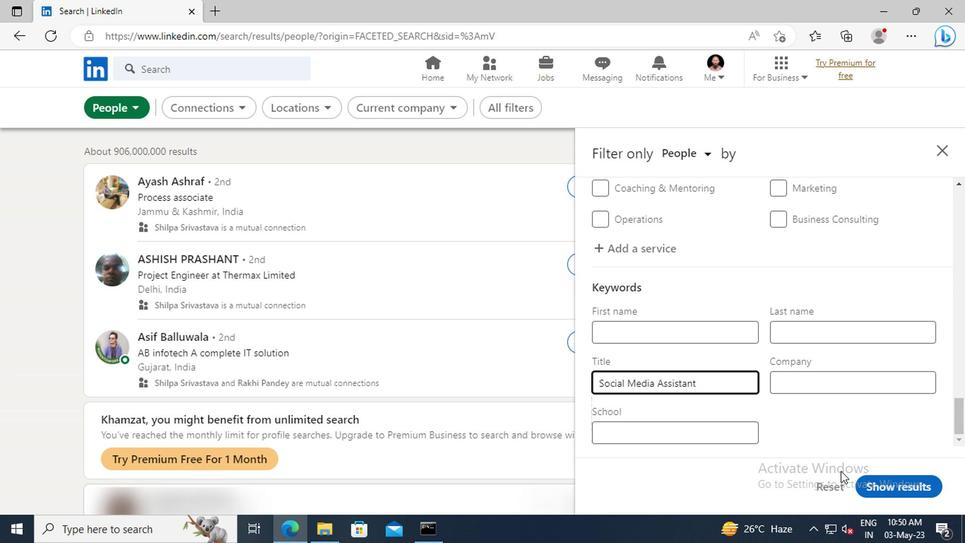 
Action: Mouse pressed left at (878, 484)
Screenshot: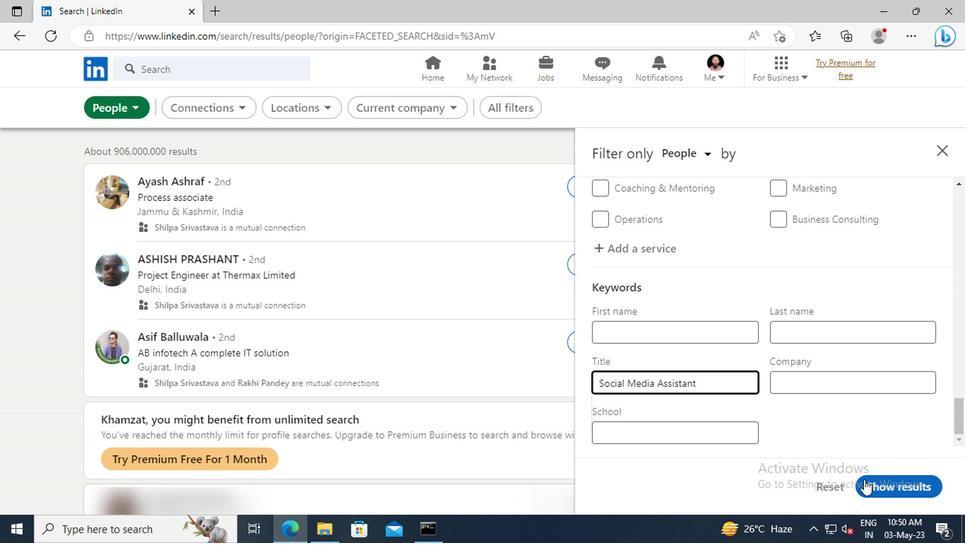 
